 Task: Check the percentage active listings of family room in the last 1 year.
Action: Mouse moved to (887, 201)
Screenshot: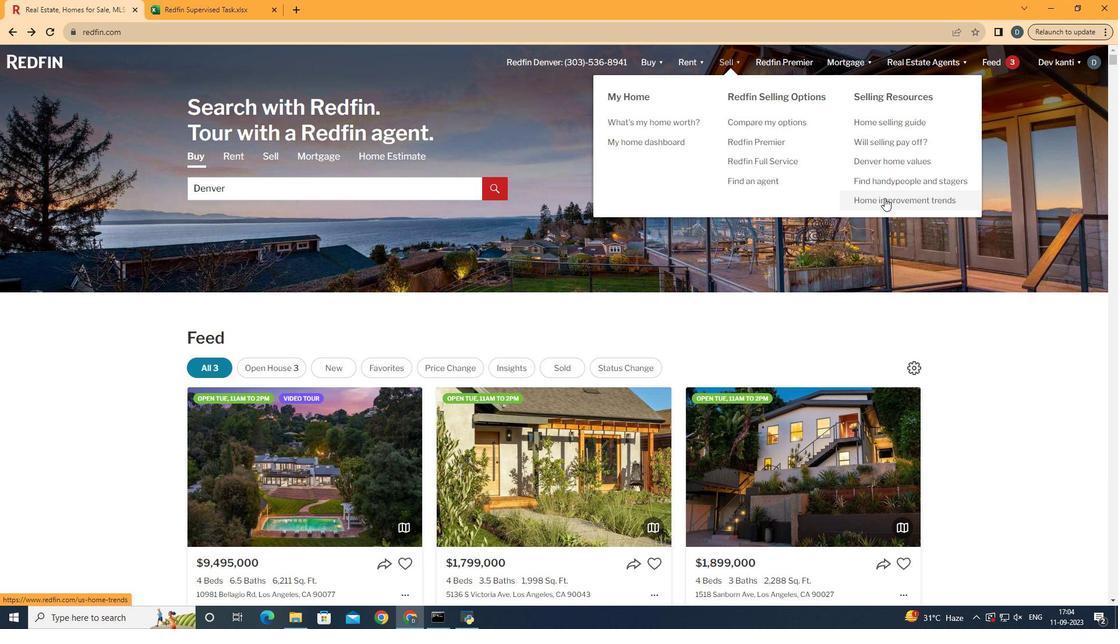 
Action: Mouse pressed left at (887, 201)
Screenshot: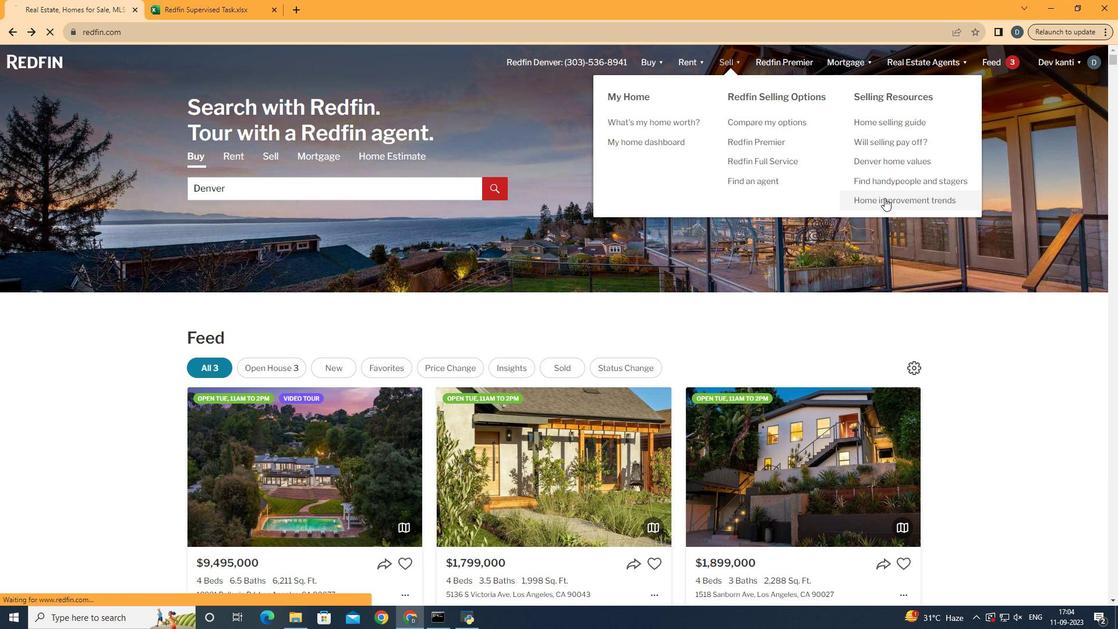 
Action: Mouse moved to (283, 229)
Screenshot: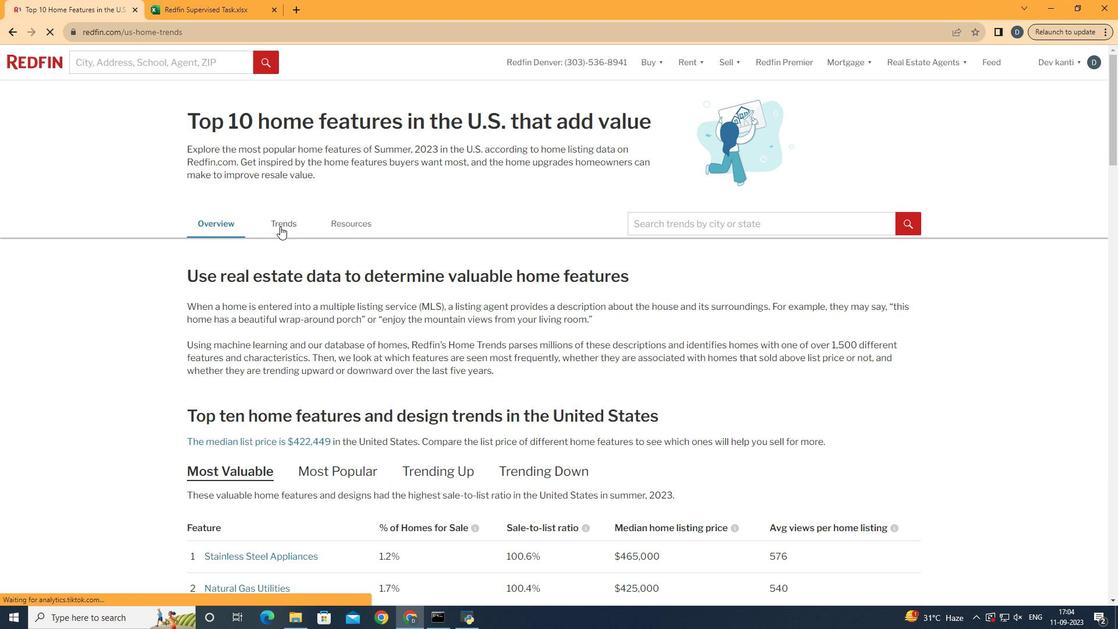 
Action: Mouse pressed left at (283, 229)
Screenshot: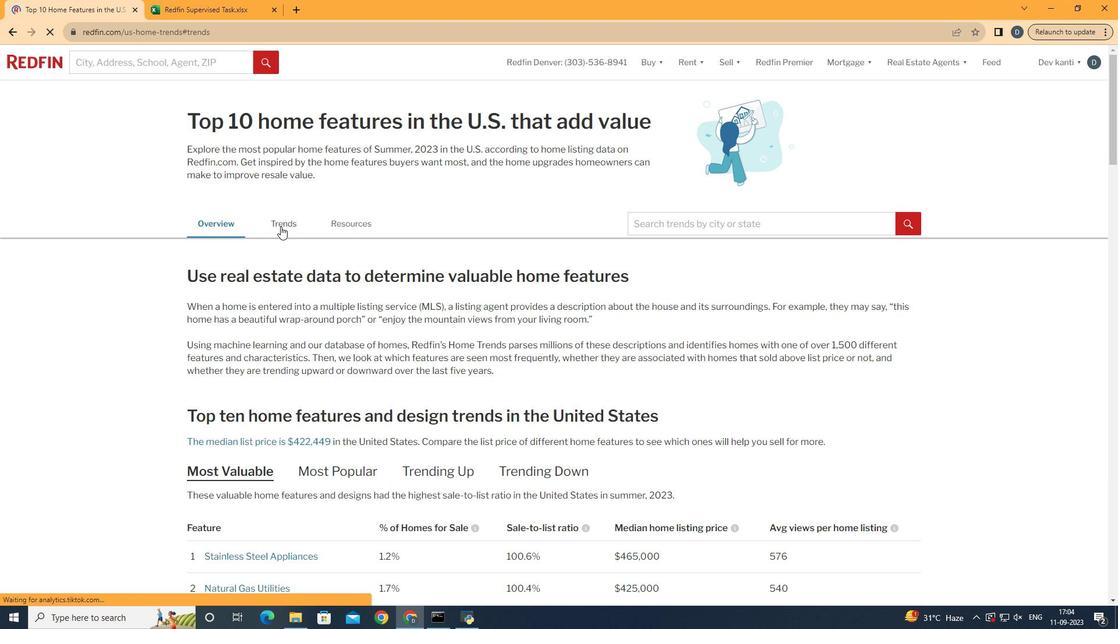 
Action: Mouse moved to (441, 281)
Screenshot: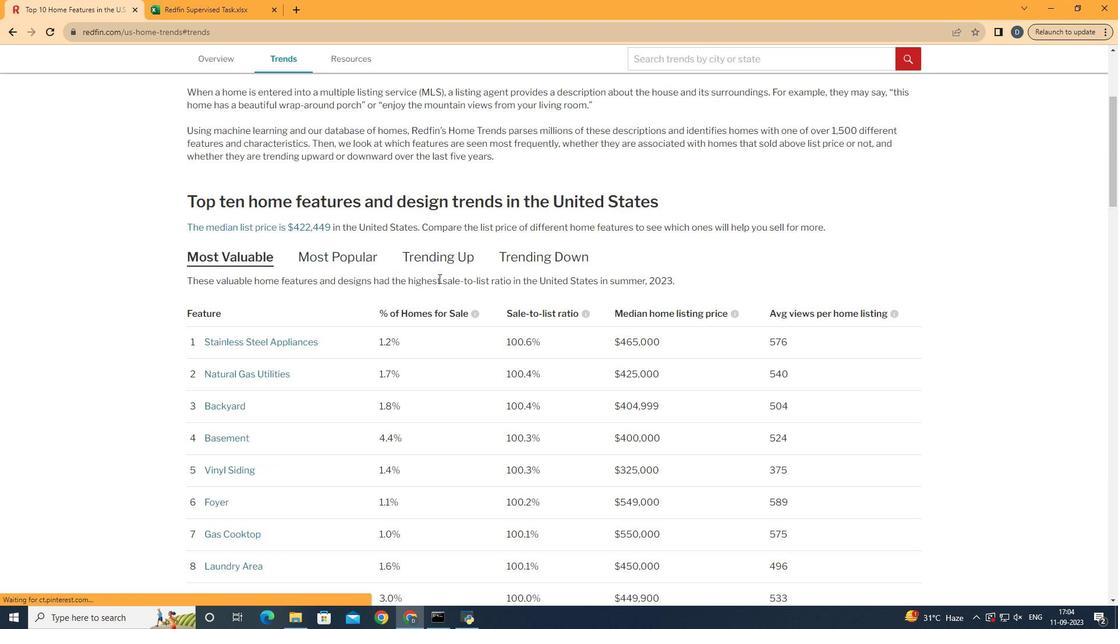 
Action: Mouse scrolled (441, 280) with delta (0, 0)
Screenshot: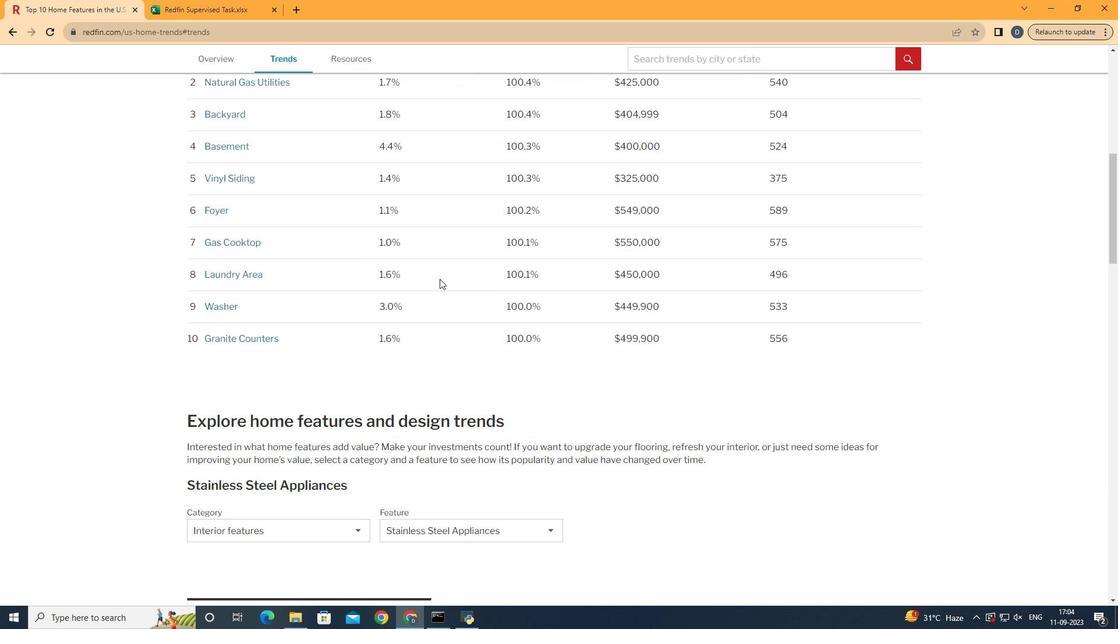 
Action: Mouse scrolled (441, 280) with delta (0, 0)
Screenshot: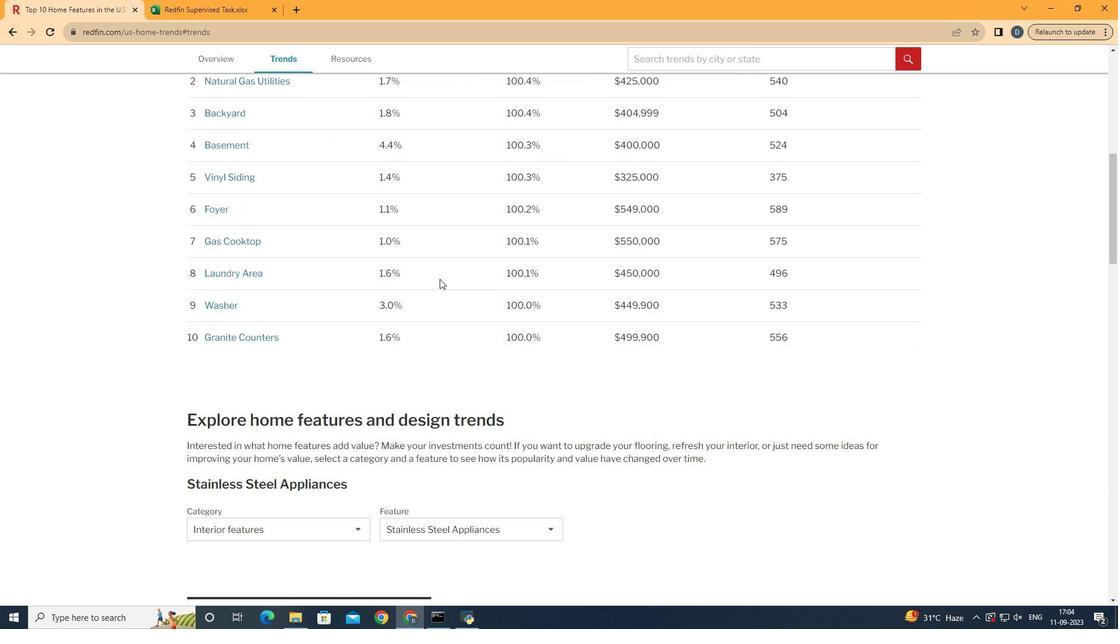 
Action: Mouse scrolled (441, 280) with delta (0, 0)
Screenshot: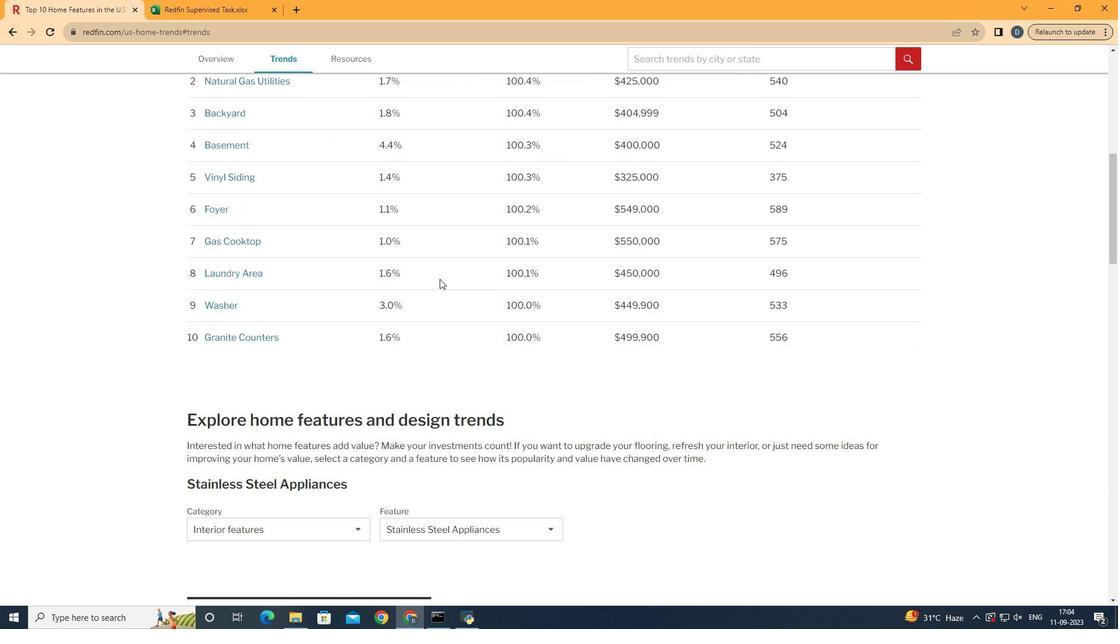 
Action: Mouse moved to (442, 282)
Screenshot: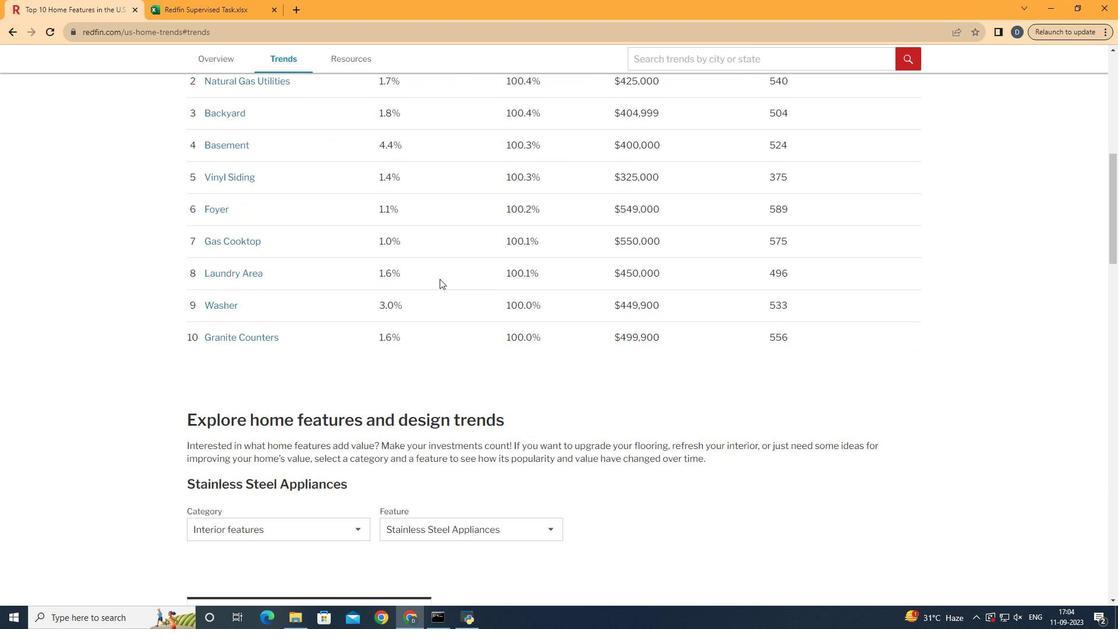 
Action: Mouse scrolled (442, 281) with delta (0, 0)
Screenshot: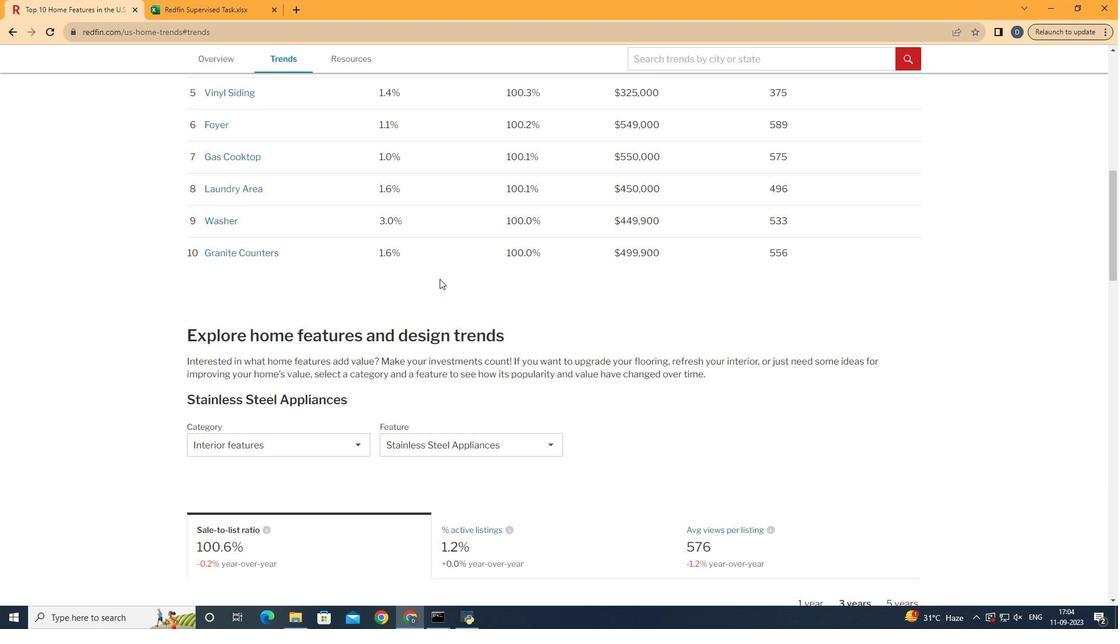 
Action: Mouse scrolled (442, 281) with delta (0, 0)
Screenshot: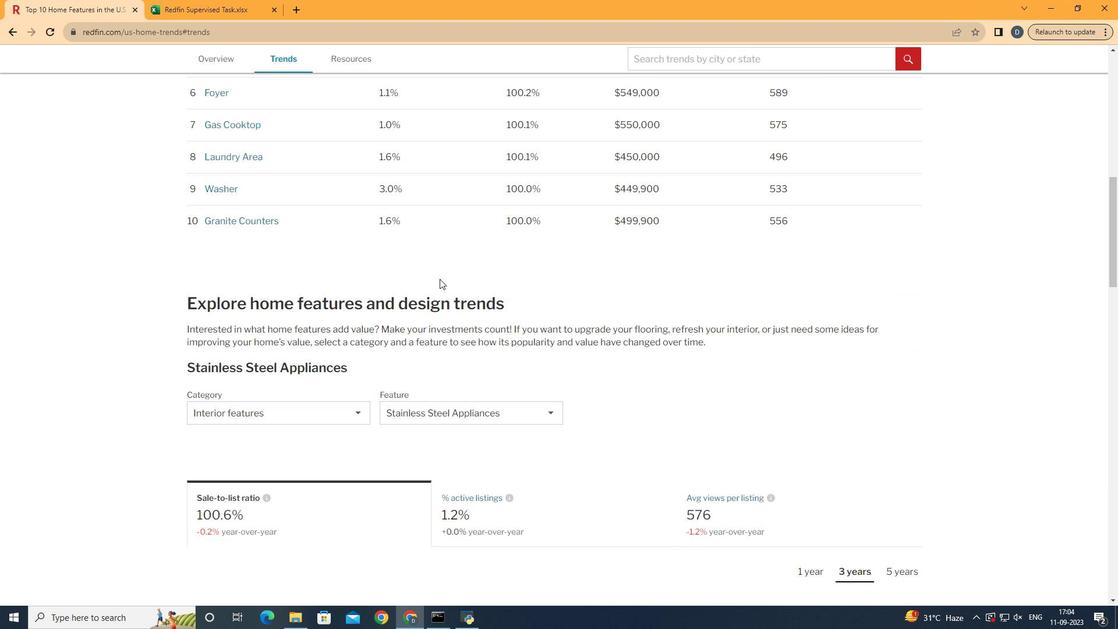 
Action: Mouse moved to (263, 367)
Screenshot: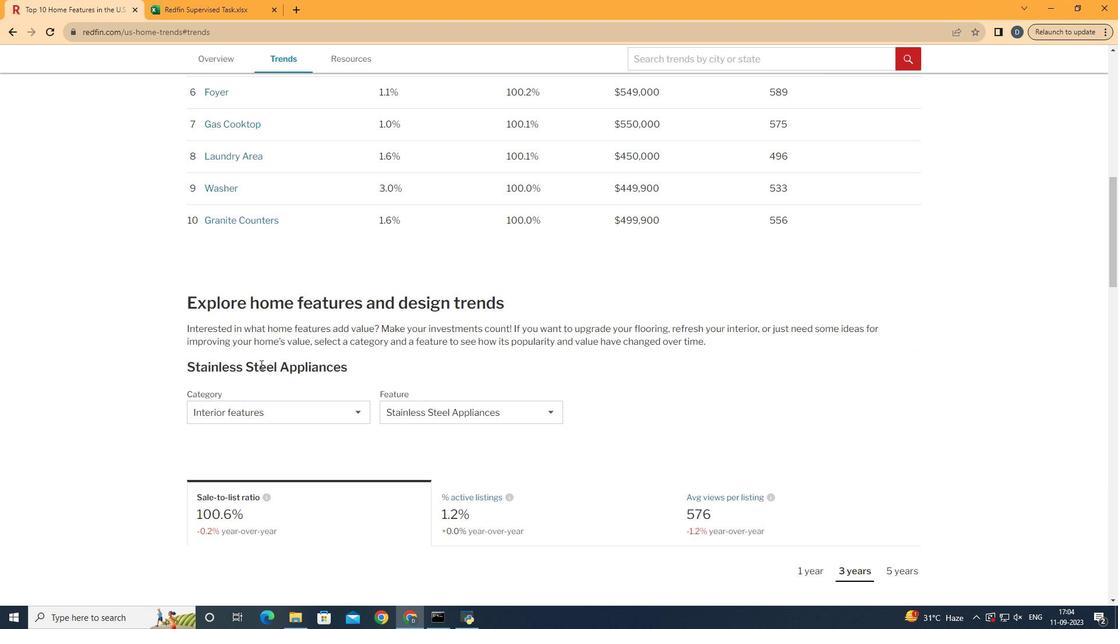
Action: Mouse scrolled (263, 367) with delta (0, 0)
Screenshot: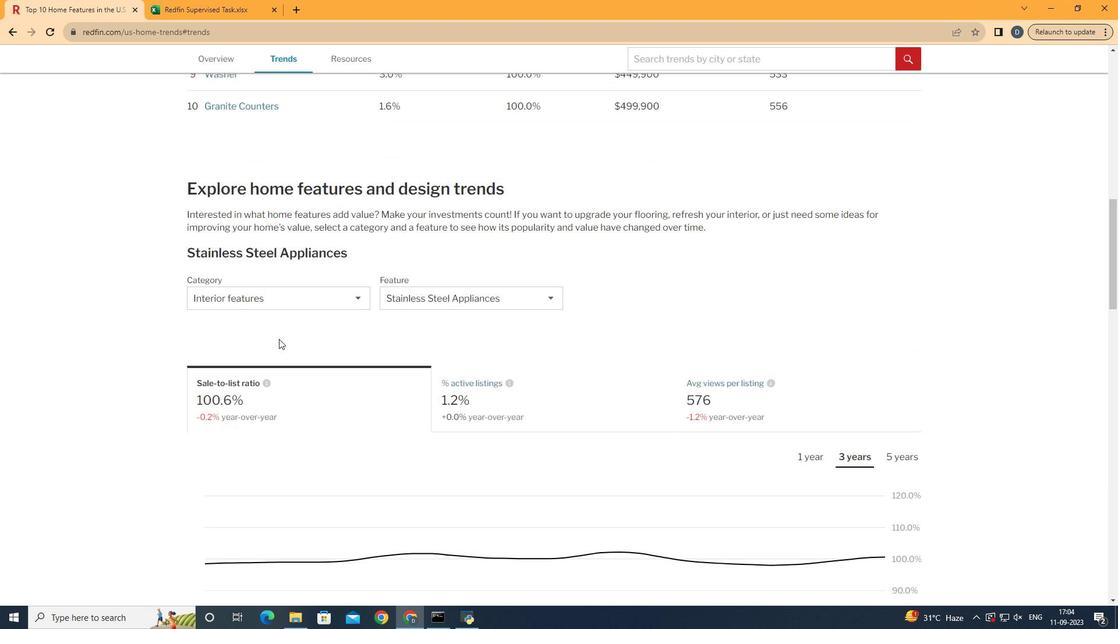 
Action: Mouse scrolled (263, 367) with delta (0, 0)
Screenshot: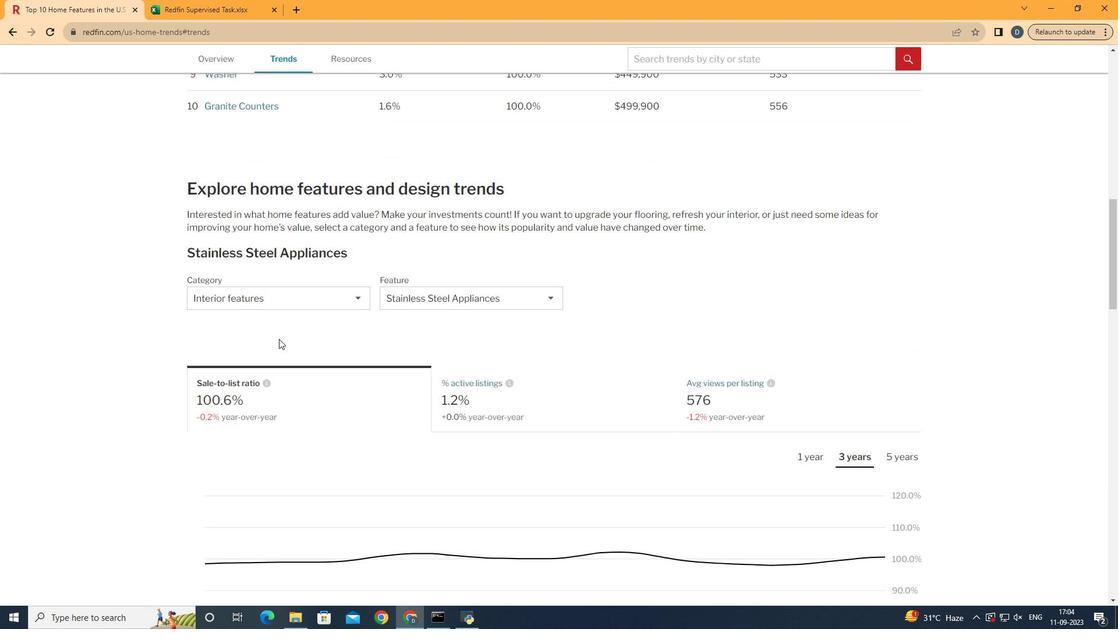 
Action: Mouse moved to (311, 295)
Screenshot: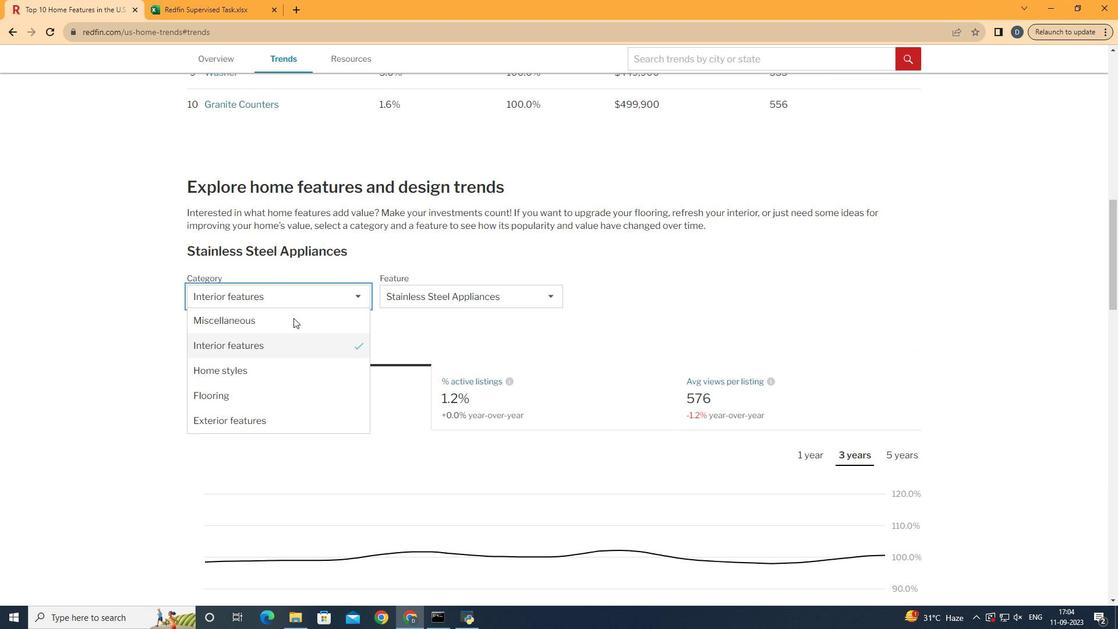 
Action: Mouse pressed left at (311, 295)
Screenshot: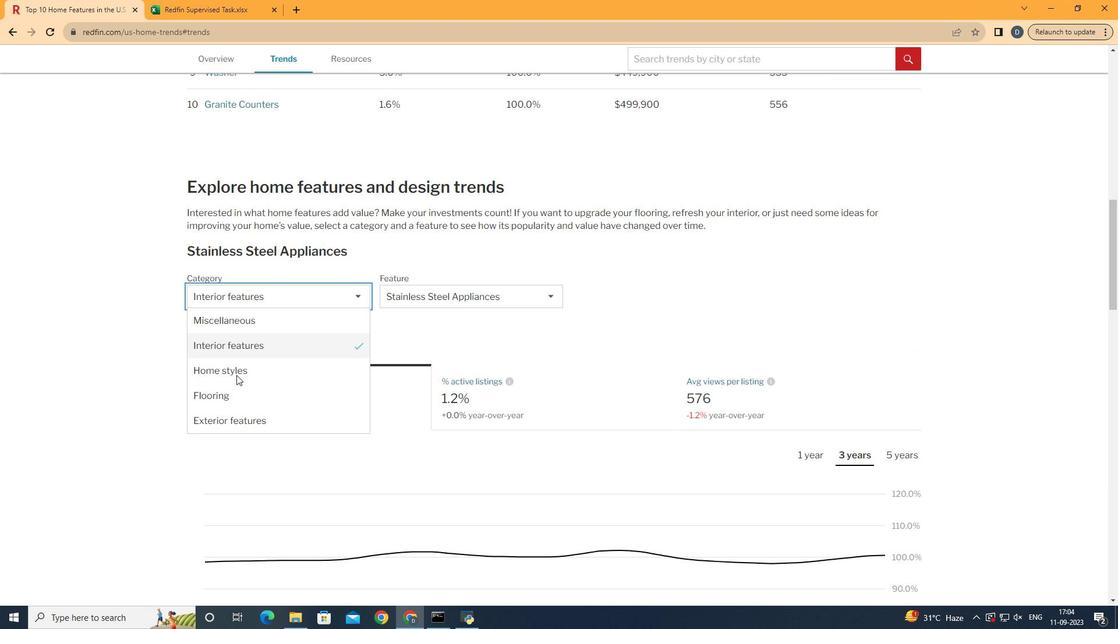 
Action: Mouse moved to (280, 344)
Screenshot: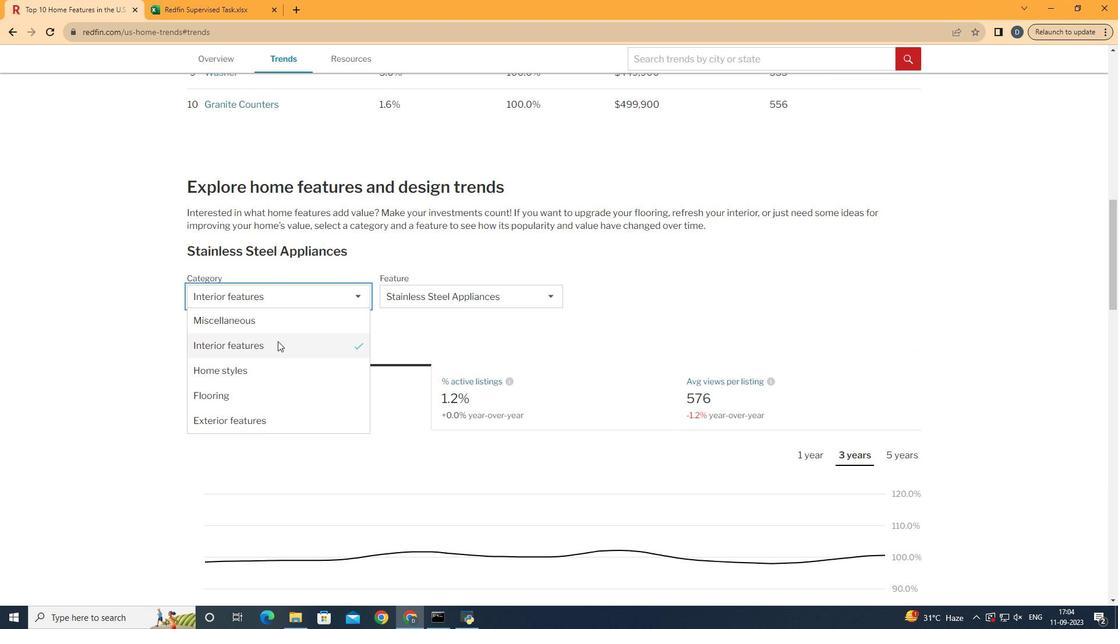 
Action: Mouse pressed left at (280, 344)
Screenshot: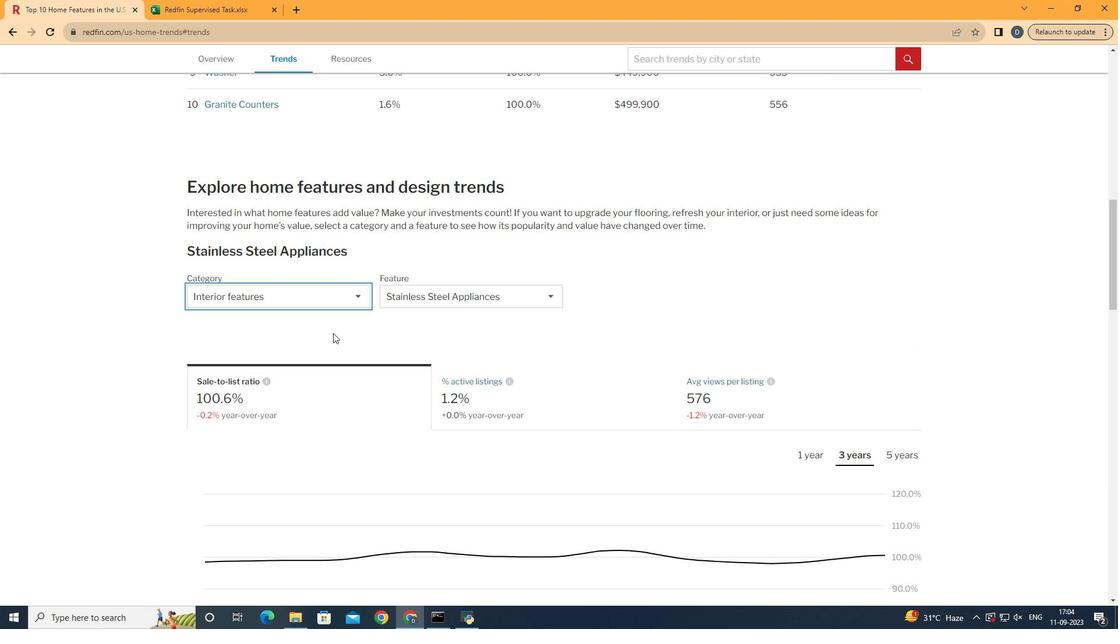 
Action: Mouse moved to (471, 301)
Screenshot: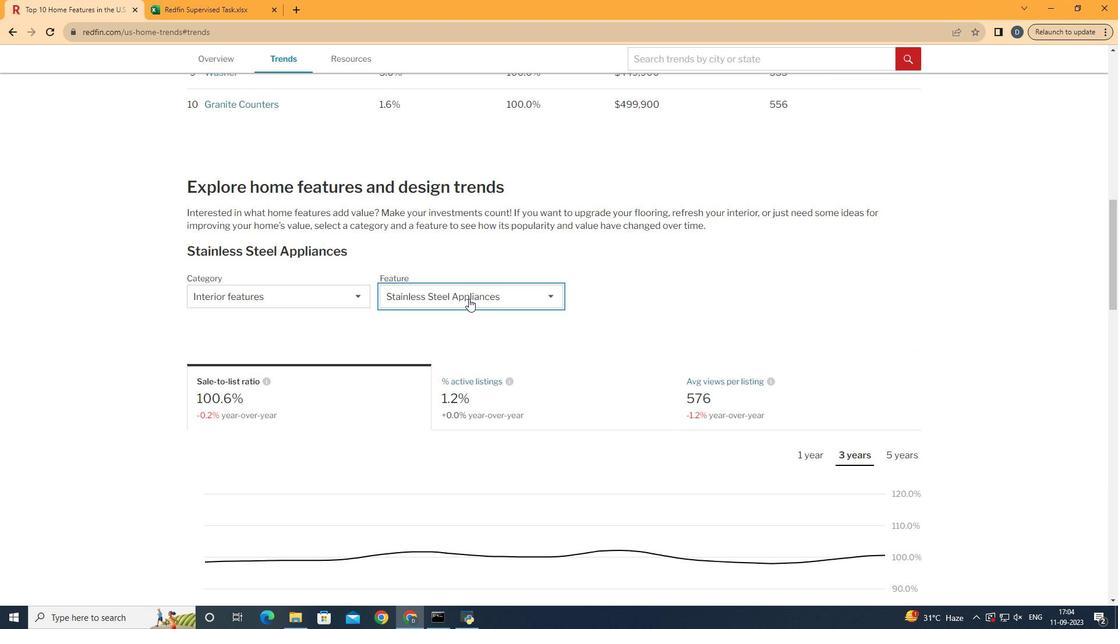 
Action: Mouse pressed left at (471, 301)
Screenshot: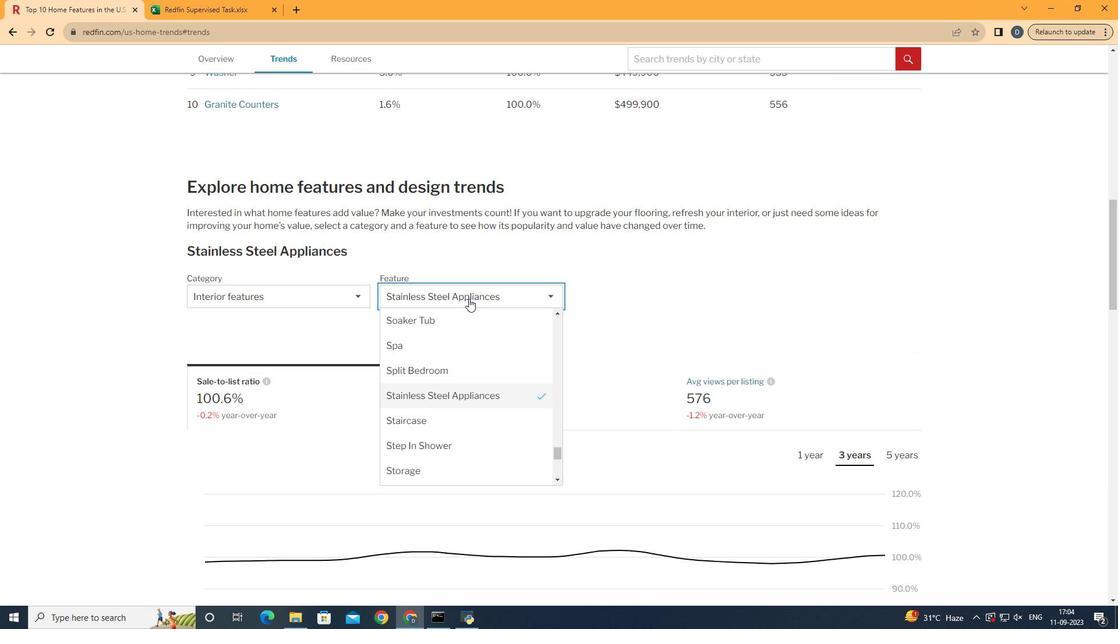 
Action: Mouse moved to (493, 389)
Screenshot: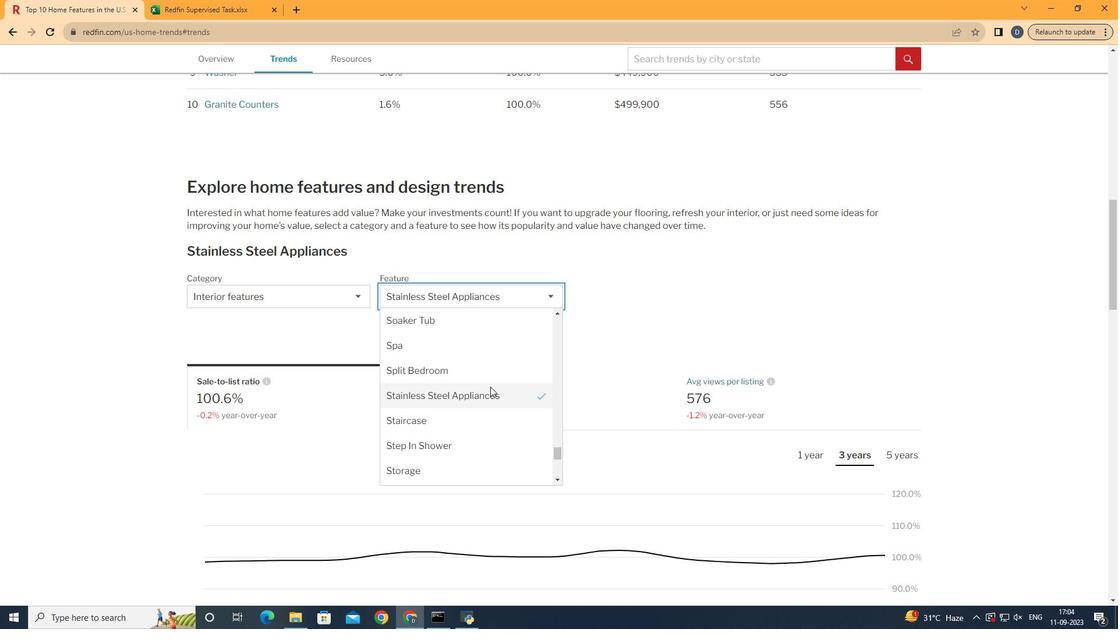 
Action: Mouse scrolled (493, 390) with delta (0, 0)
Screenshot: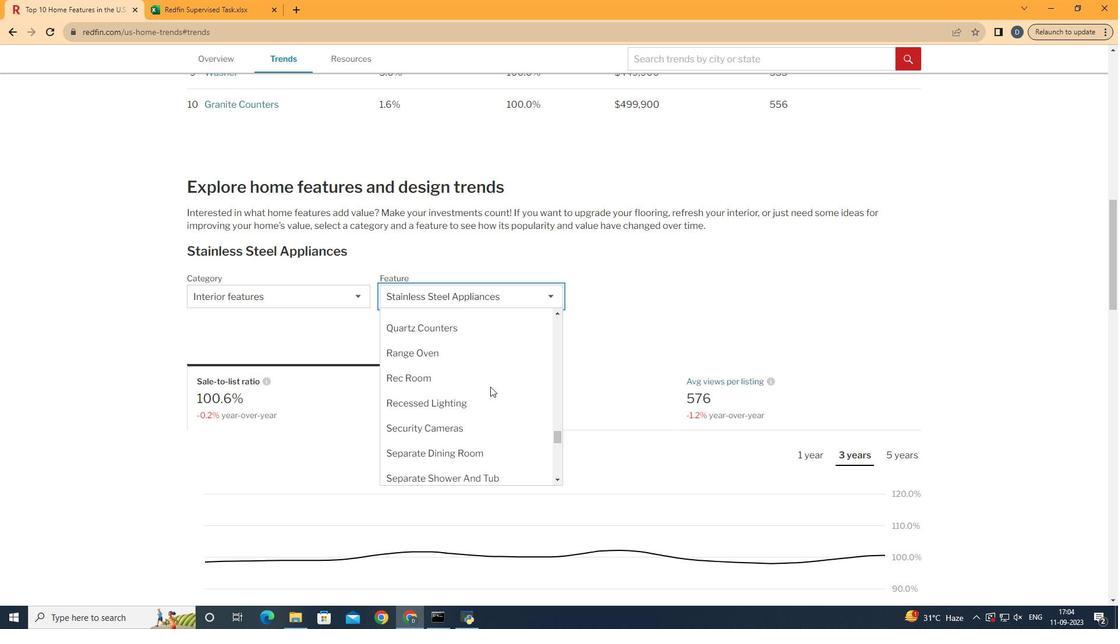 
Action: Mouse scrolled (493, 390) with delta (0, 0)
Screenshot: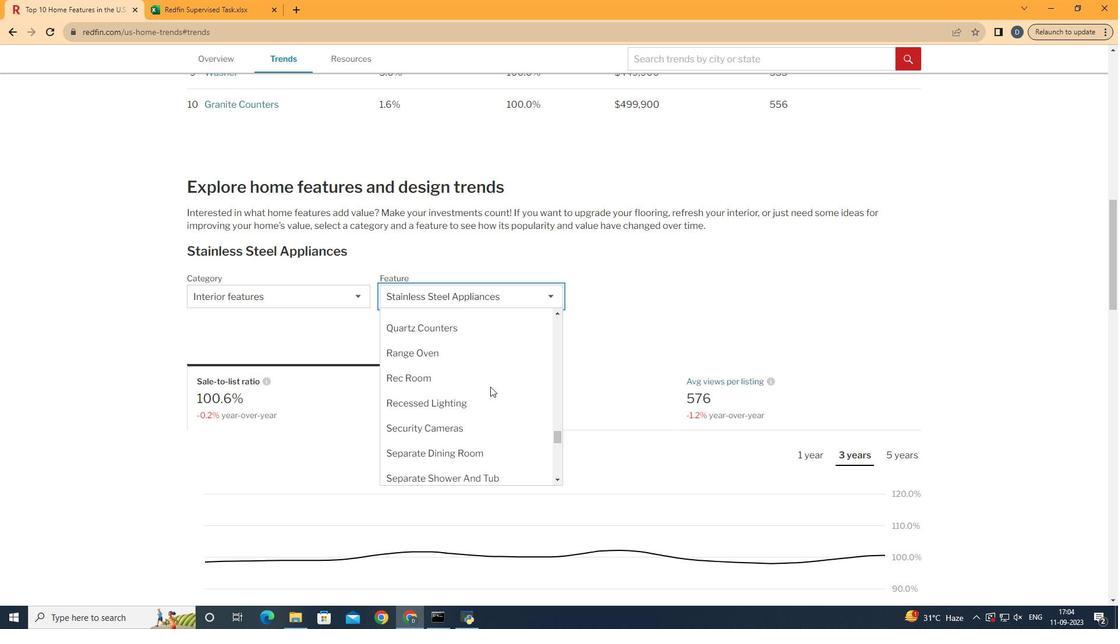 
Action: Mouse scrolled (493, 390) with delta (0, 0)
Screenshot: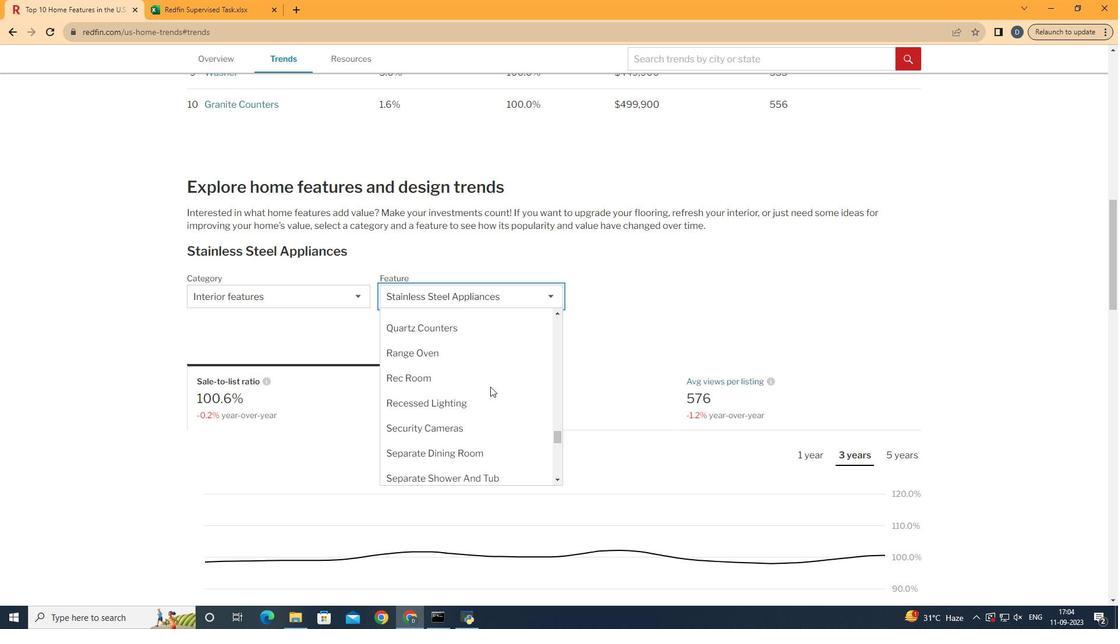 
Action: Mouse scrolled (493, 390) with delta (0, 0)
Screenshot: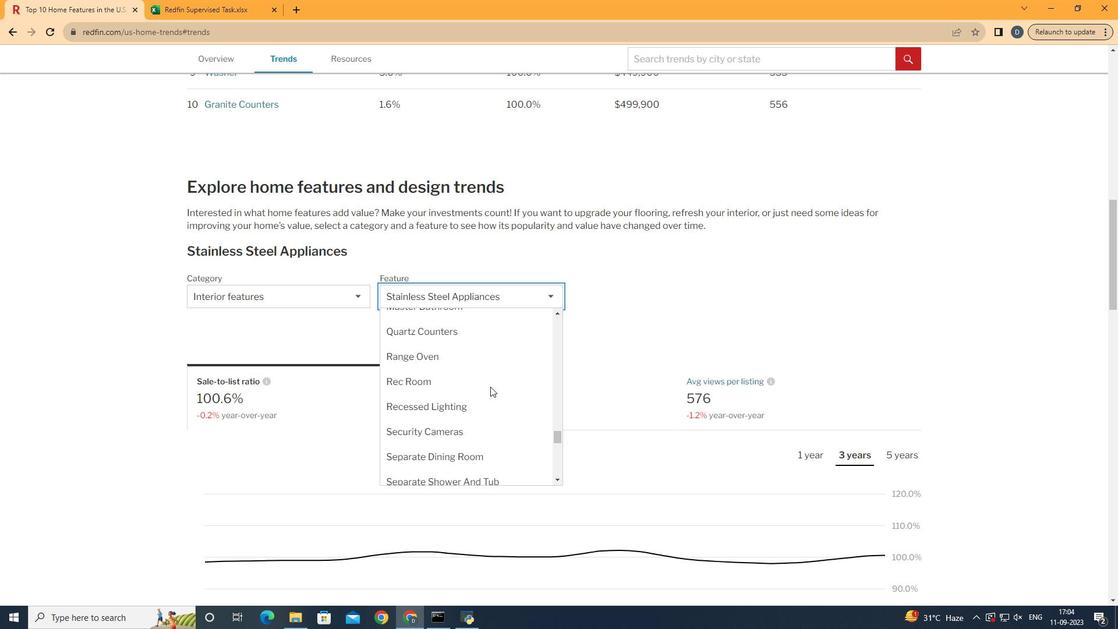 
Action: Mouse scrolled (493, 390) with delta (0, 0)
Screenshot: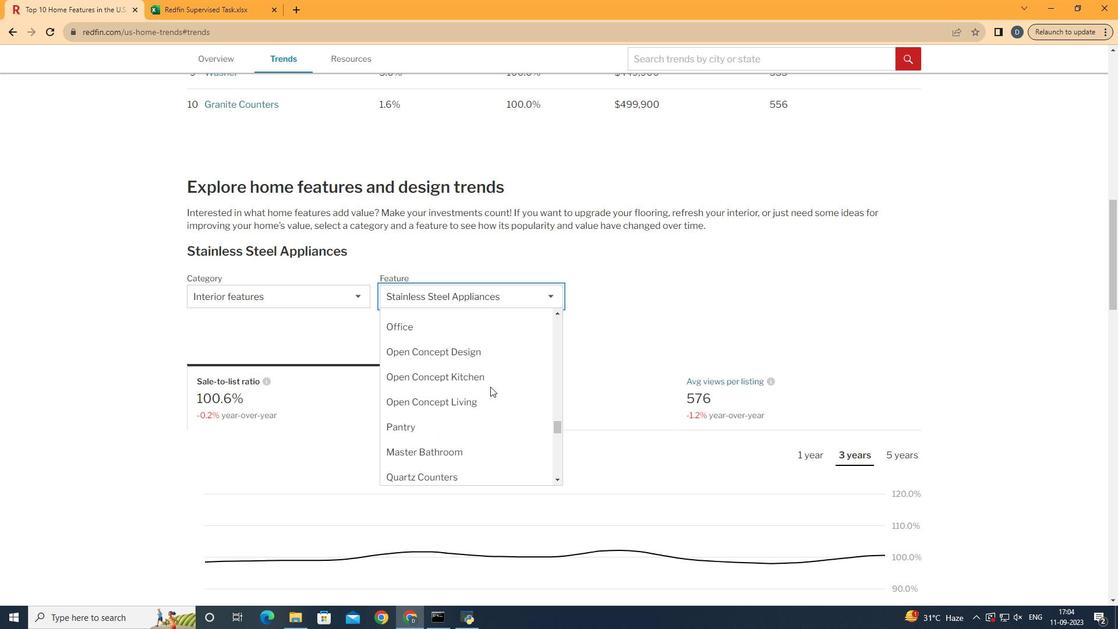 
Action: Mouse scrolled (493, 390) with delta (0, 0)
Screenshot: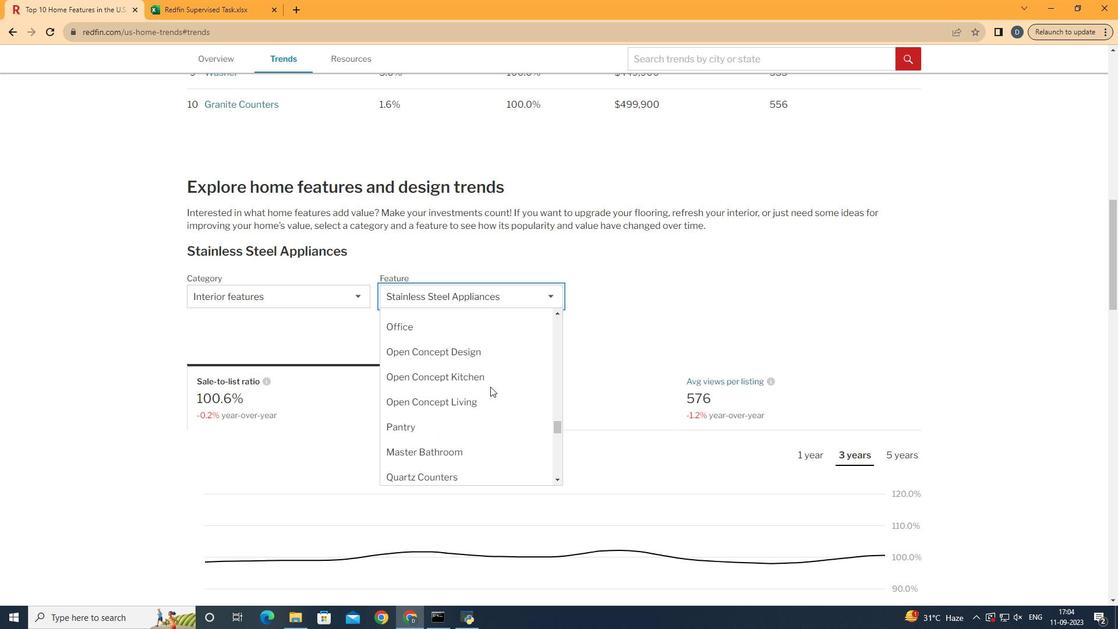 
Action: Mouse scrolled (493, 390) with delta (0, 0)
Screenshot: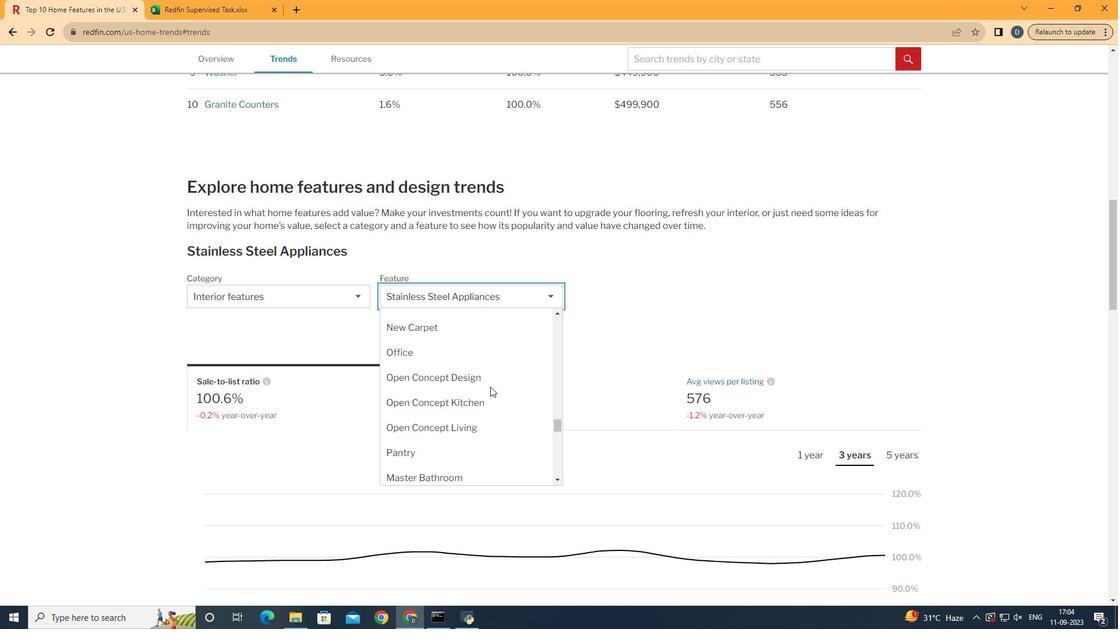 
Action: Mouse scrolled (493, 390) with delta (0, 0)
Screenshot: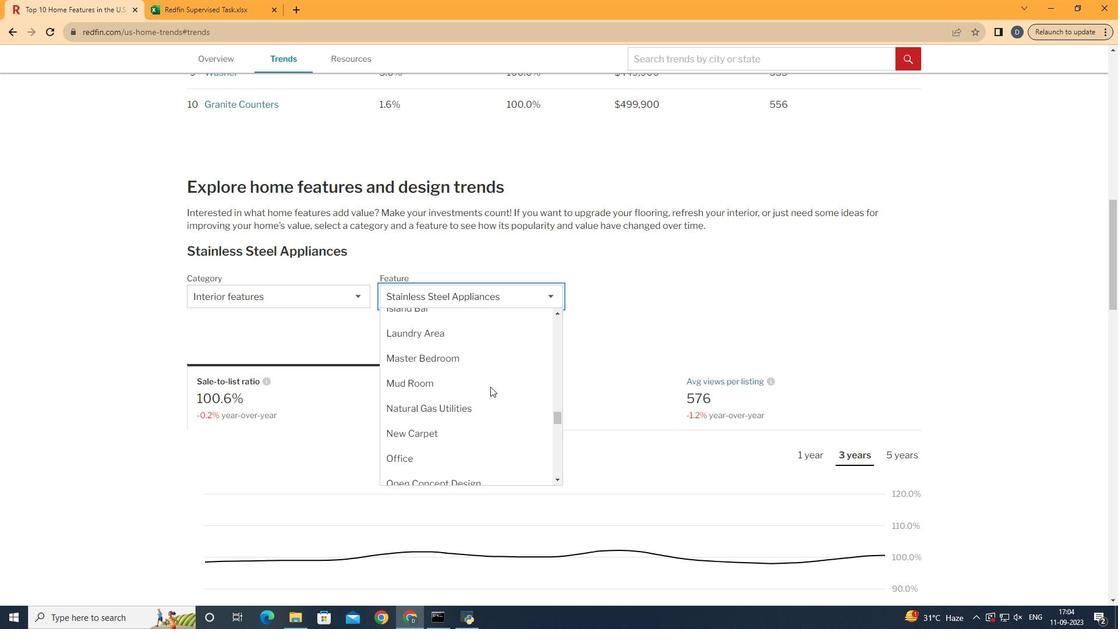 
Action: Mouse scrolled (493, 390) with delta (0, 0)
Screenshot: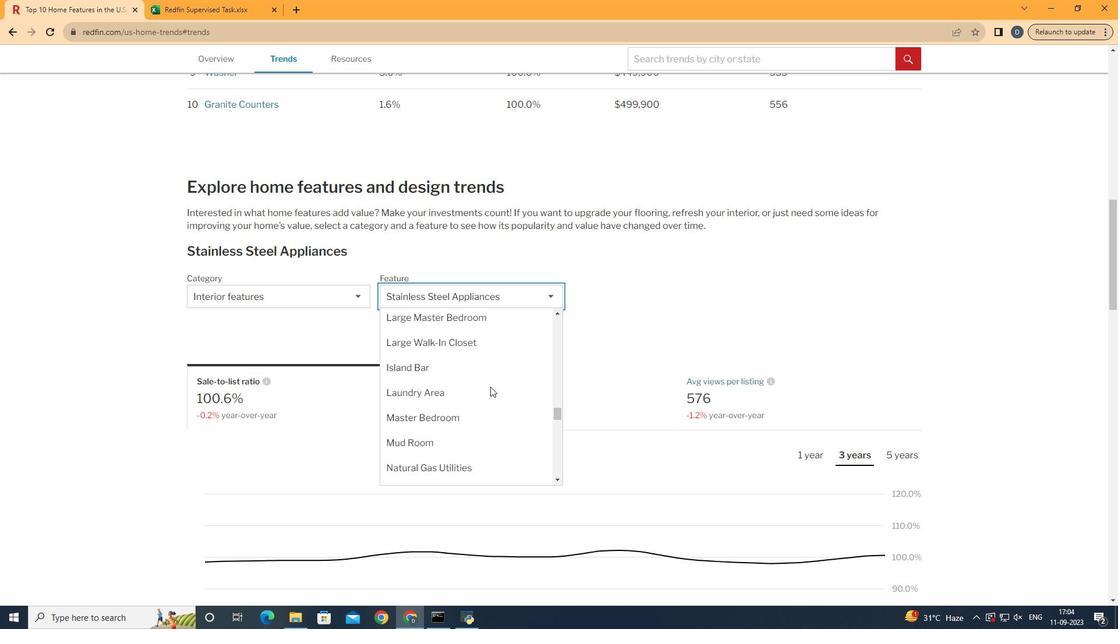 
Action: Mouse scrolled (493, 390) with delta (0, 0)
Screenshot: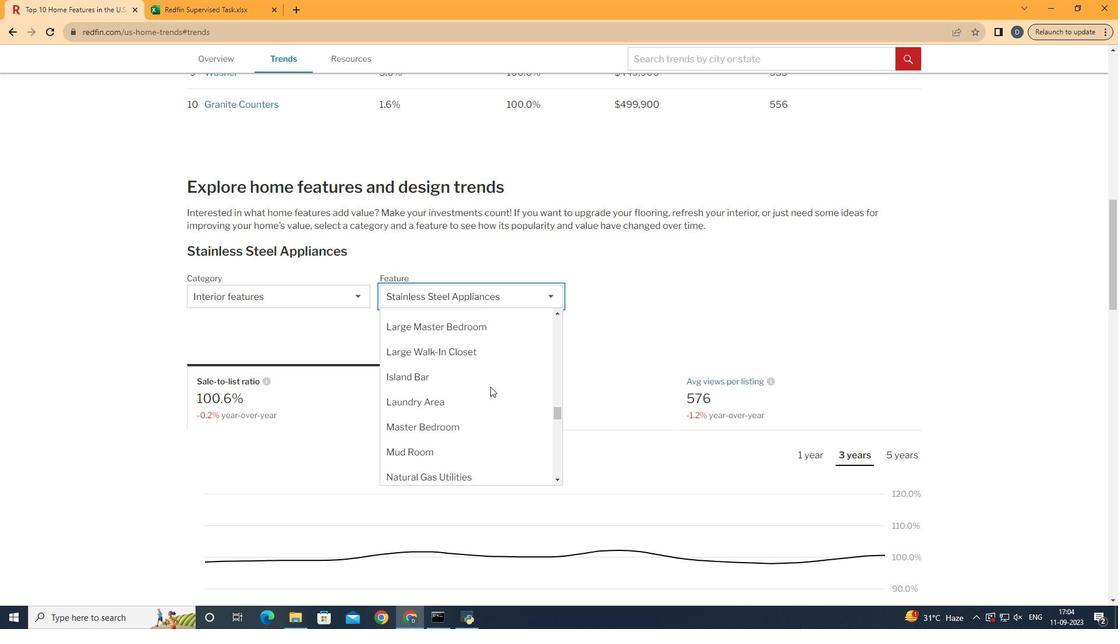 
Action: Mouse scrolled (493, 390) with delta (0, 0)
Screenshot: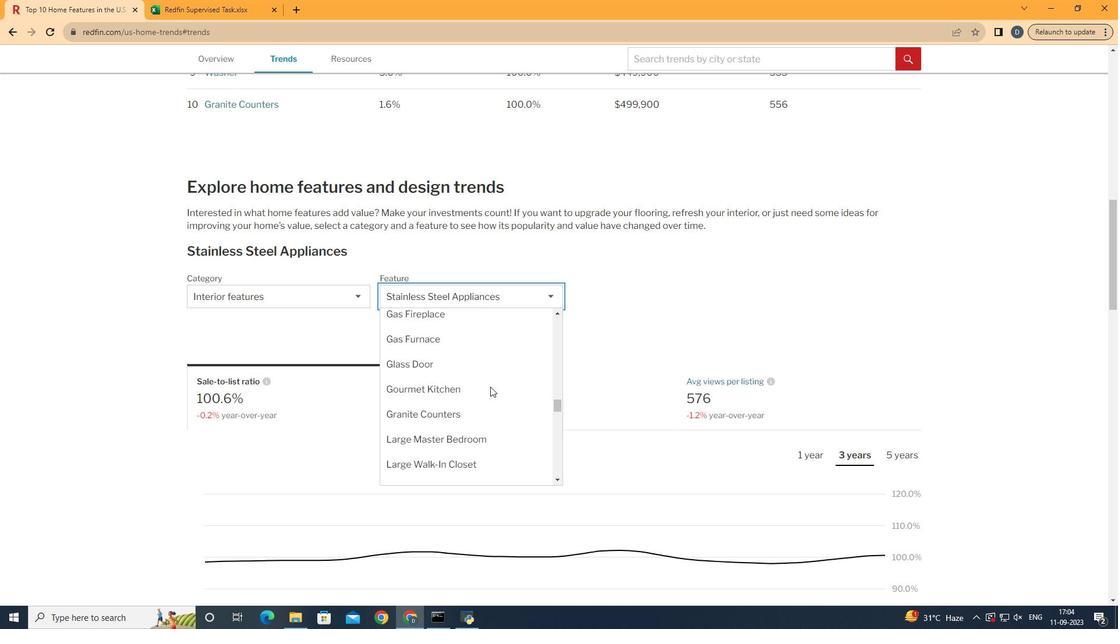 
Action: Mouse scrolled (493, 390) with delta (0, 0)
Screenshot: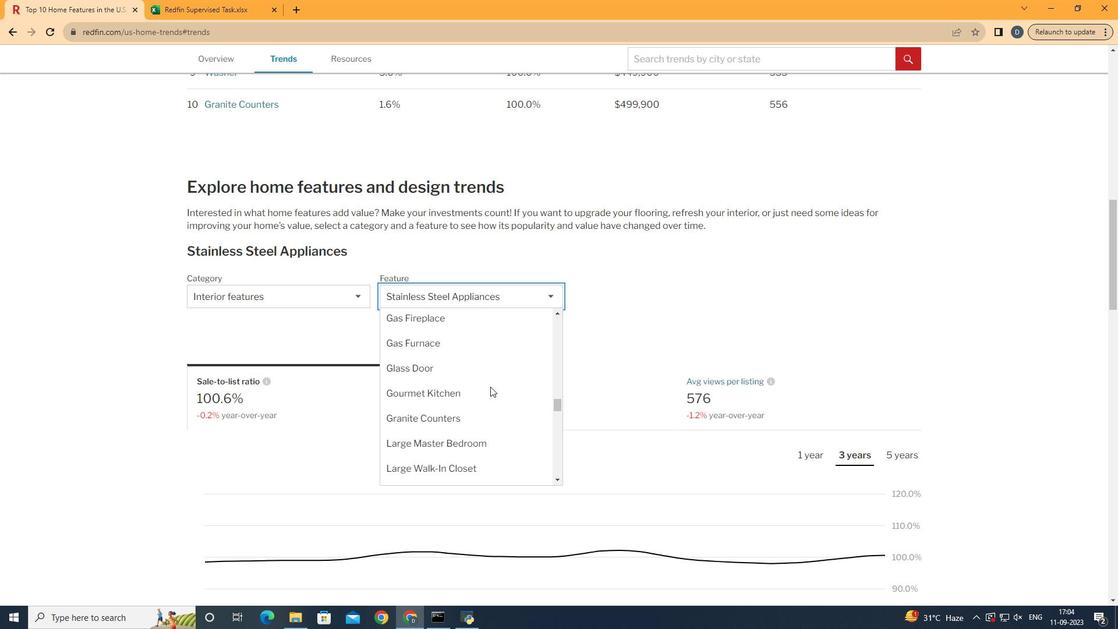 
Action: Mouse scrolled (493, 390) with delta (0, 0)
Screenshot: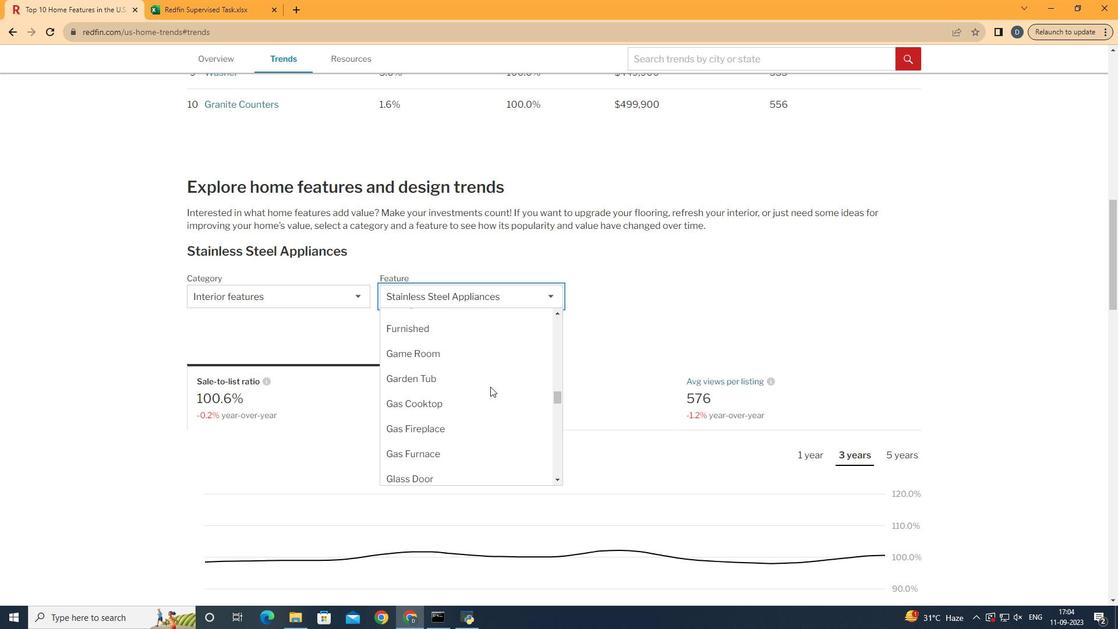 
Action: Mouse scrolled (493, 390) with delta (0, 0)
Screenshot: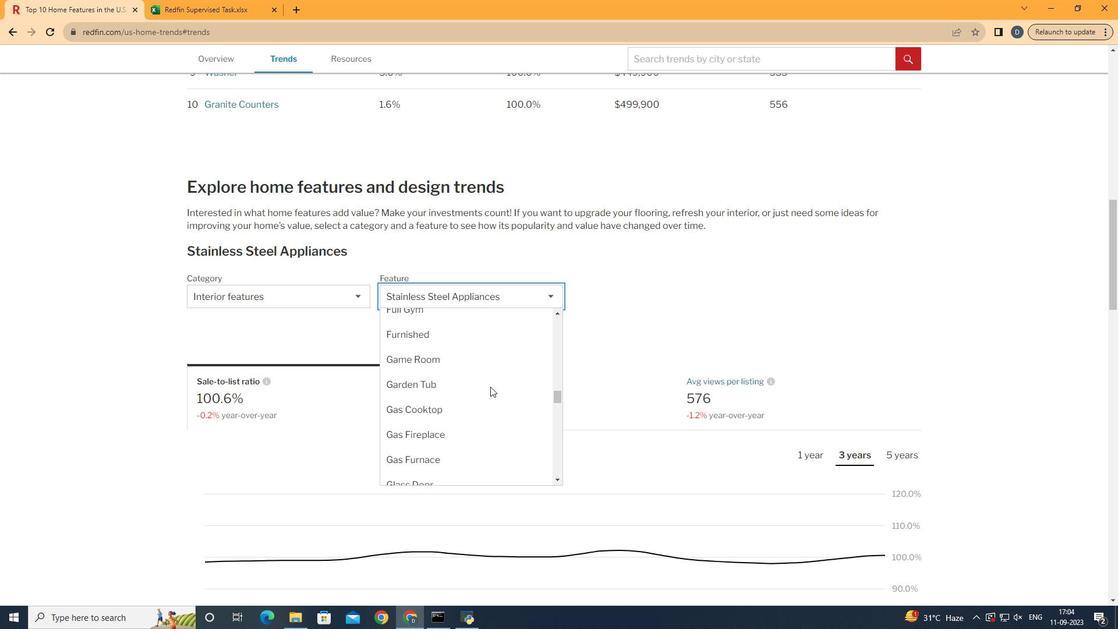 
Action: Mouse scrolled (493, 390) with delta (0, 0)
Screenshot: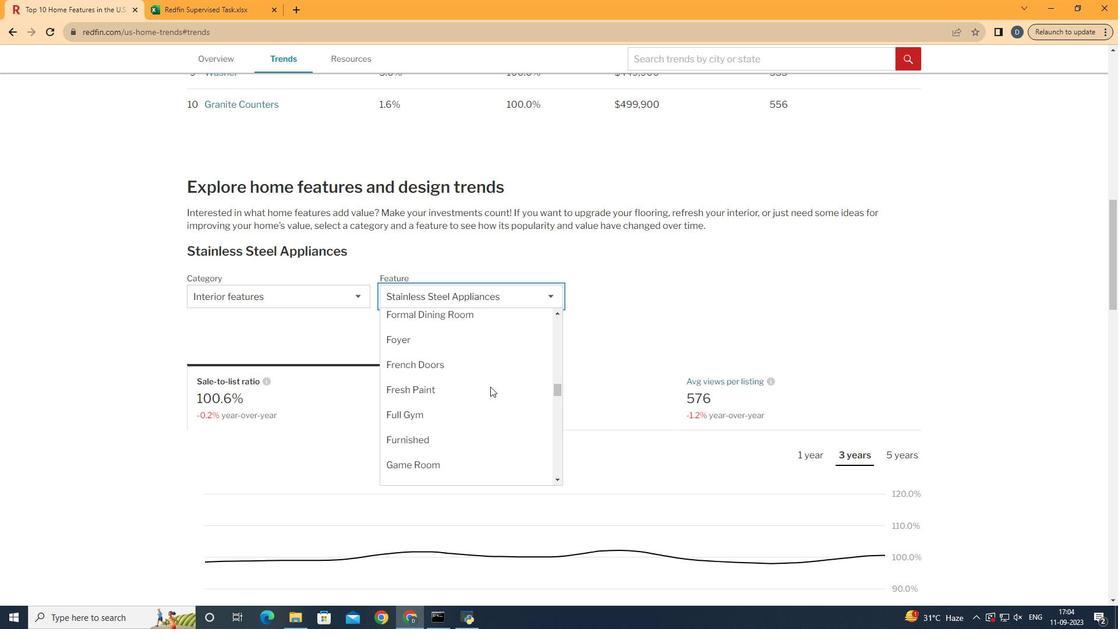 
Action: Mouse scrolled (493, 390) with delta (0, 0)
Screenshot: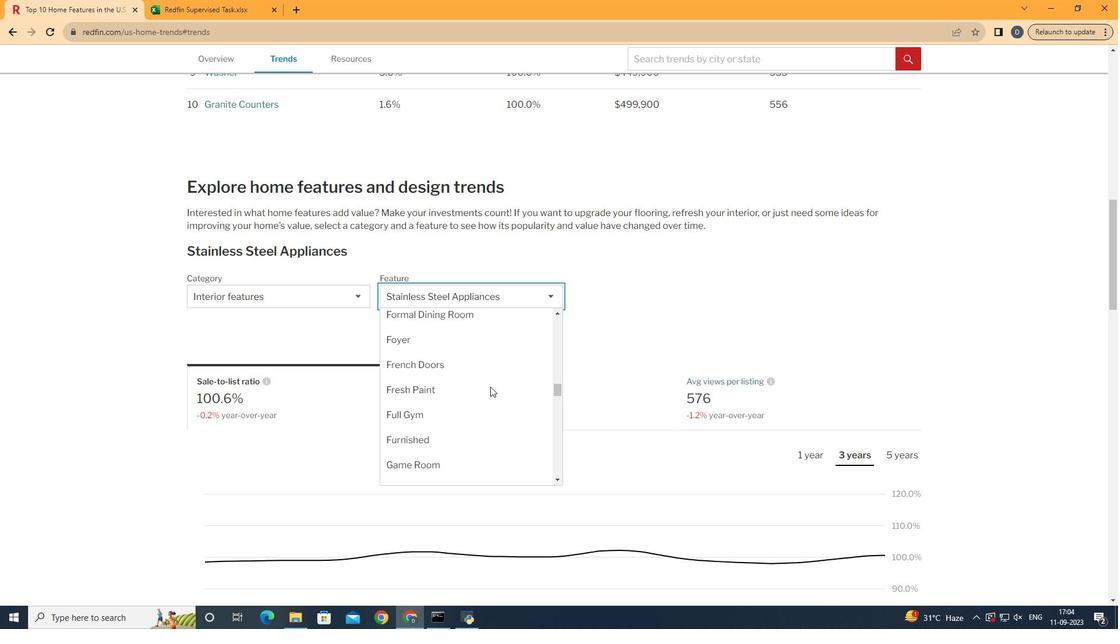 
Action: Mouse scrolled (493, 390) with delta (0, 0)
Screenshot: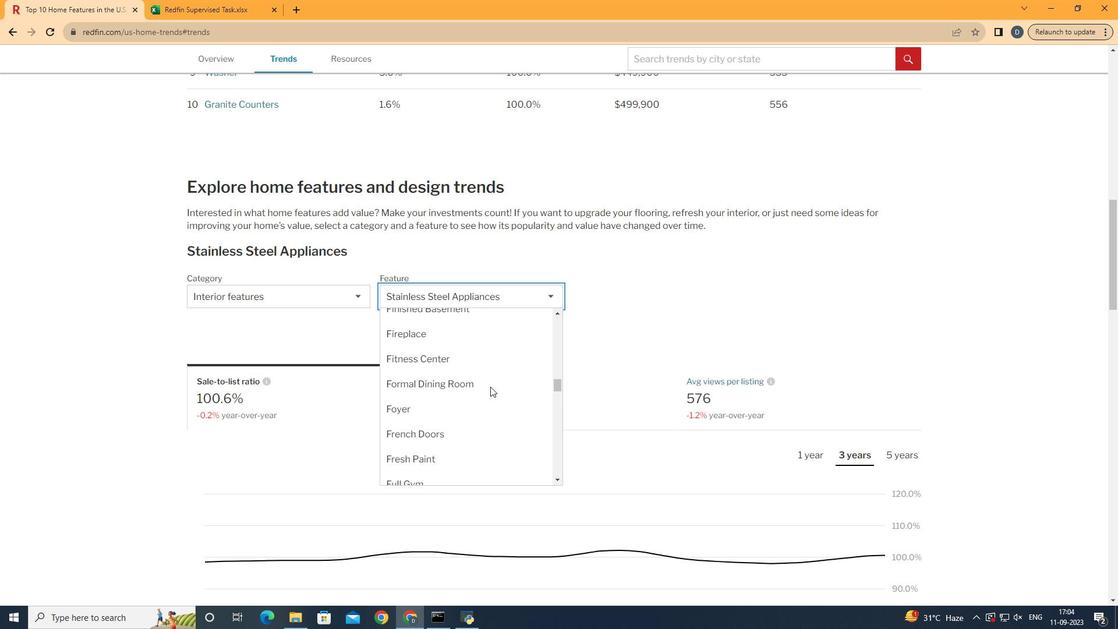 
Action: Mouse scrolled (493, 390) with delta (0, 0)
Screenshot: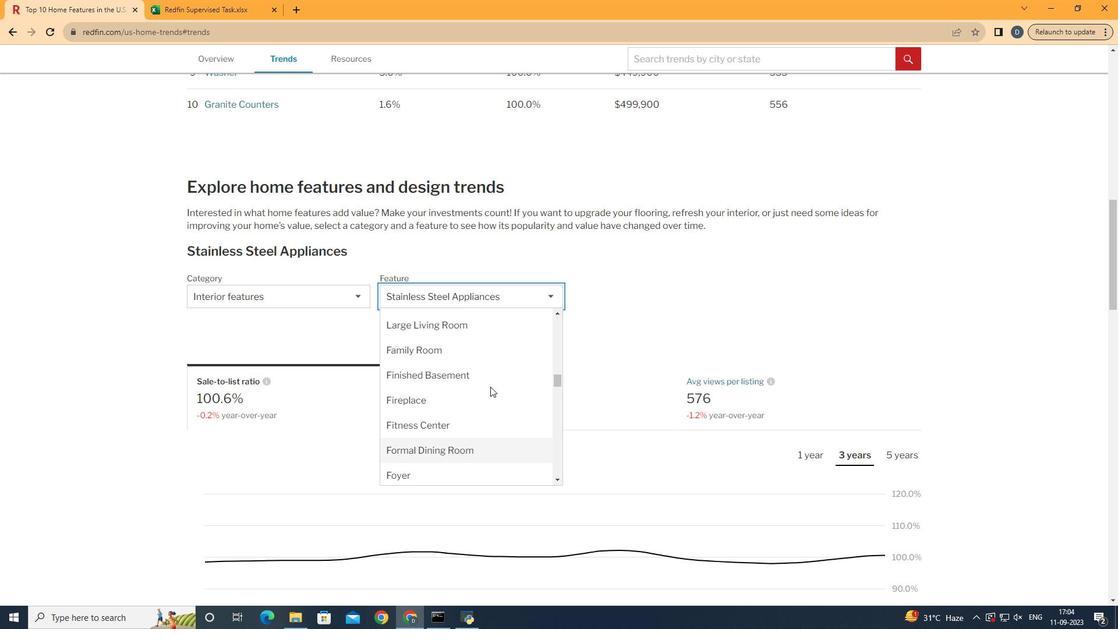 
Action: Mouse scrolled (493, 390) with delta (0, 0)
Screenshot: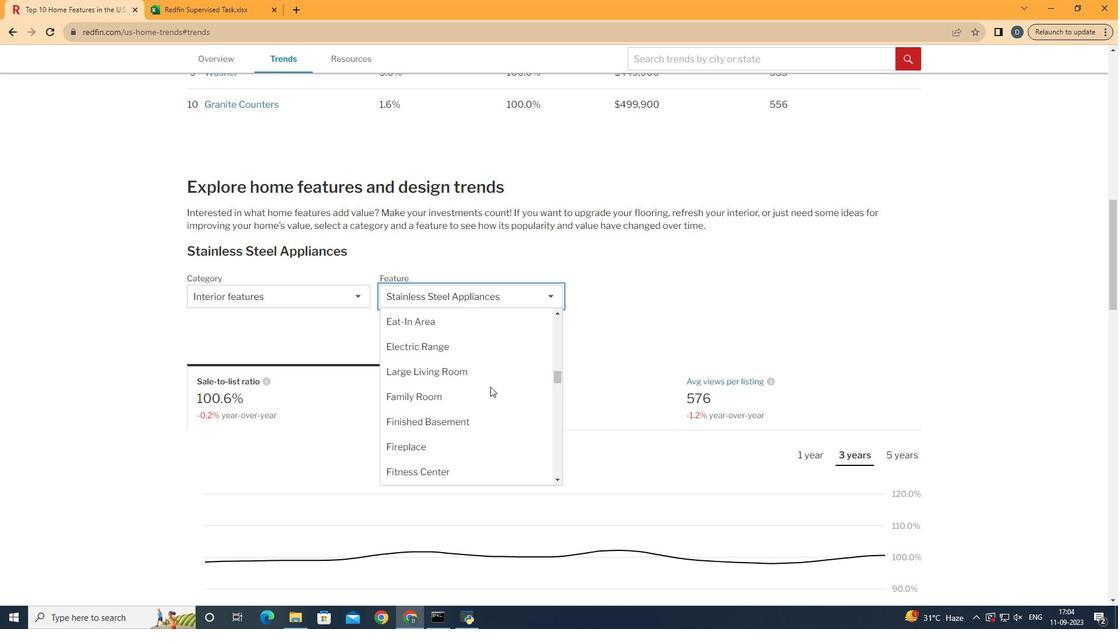 
Action: Mouse moved to (485, 408)
Screenshot: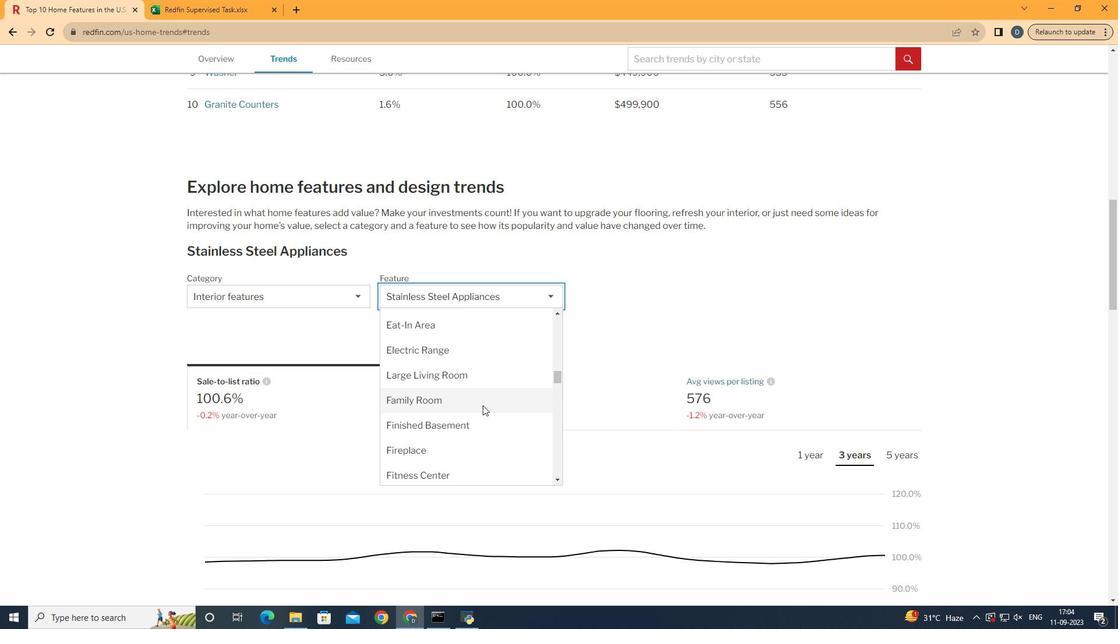 
Action: Mouse pressed left at (485, 408)
Screenshot: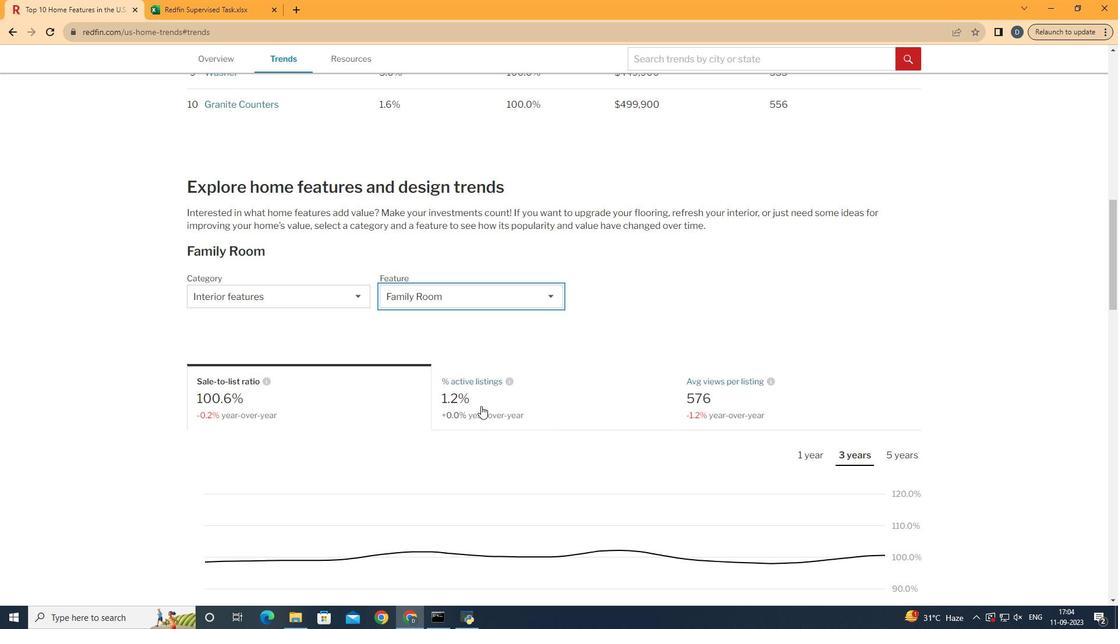 
Action: Mouse moved to (699, 308)
Screenshot: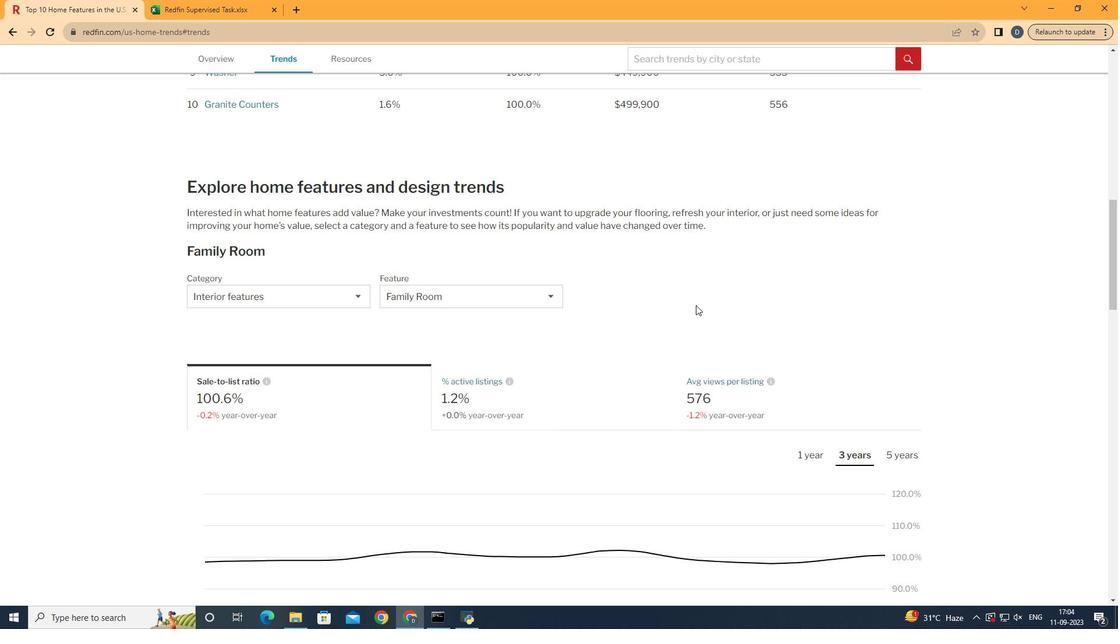 
Action: Mouse pressed left at (699, 308)
Screenshot: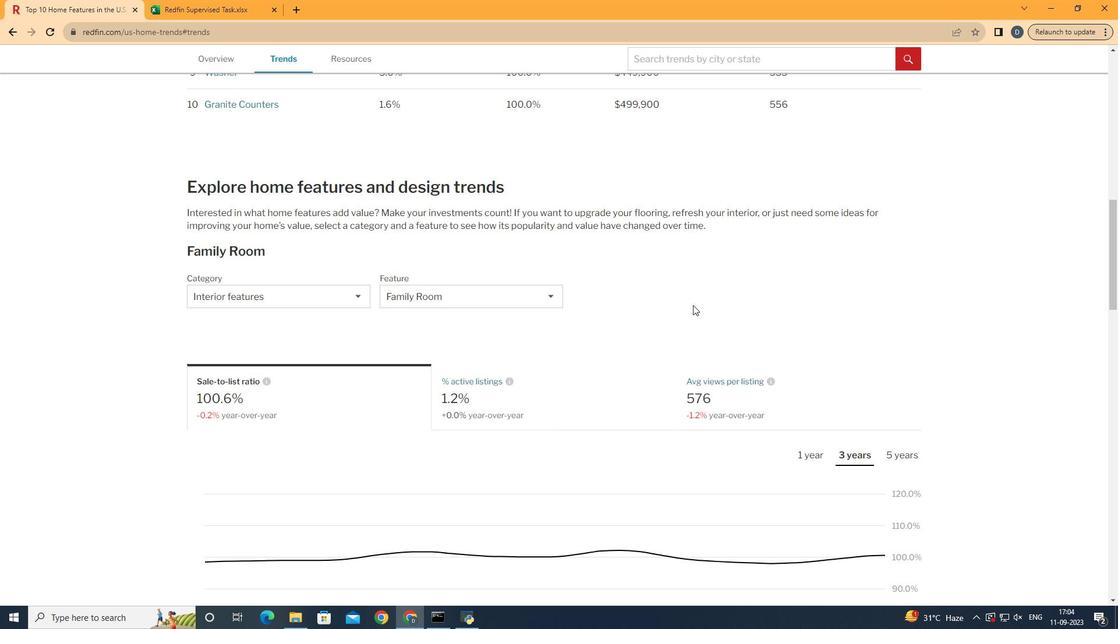 
Action: Mouse moved to (587, 404)
Screenshot: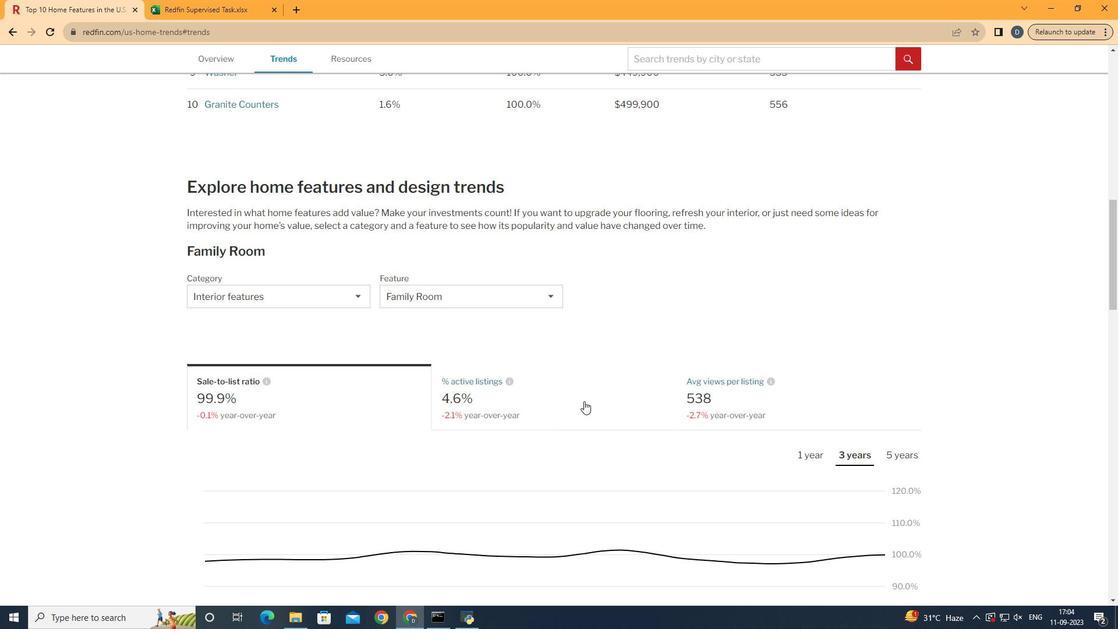 
Action: Mouse pressed left at (587, 404)
Screenshot: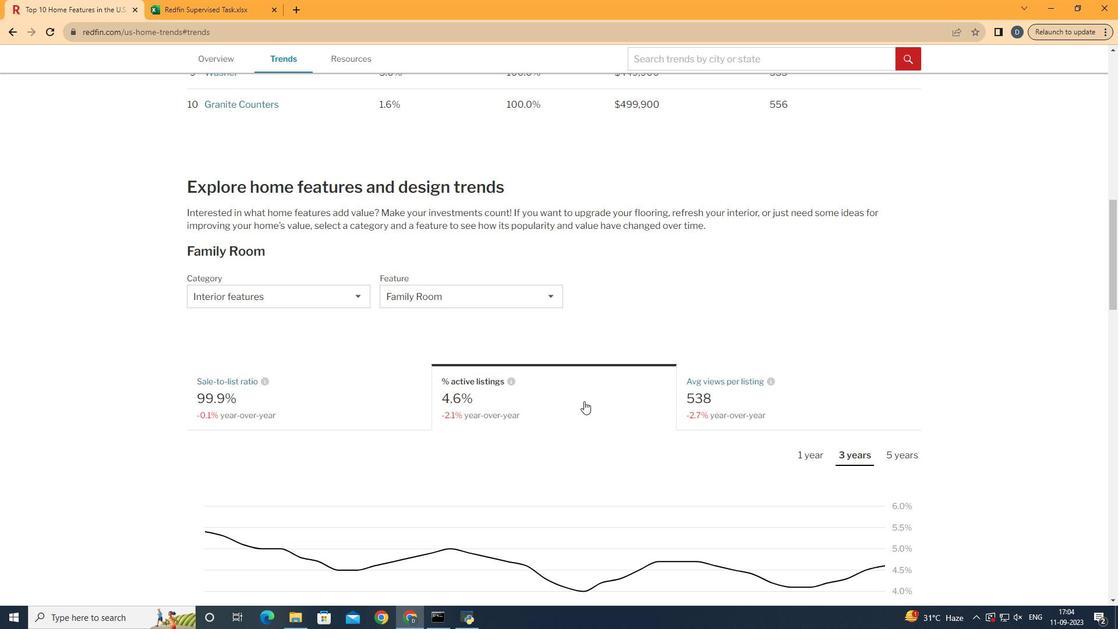 
Action: Mouse moved to (656, 383)
Screenshot: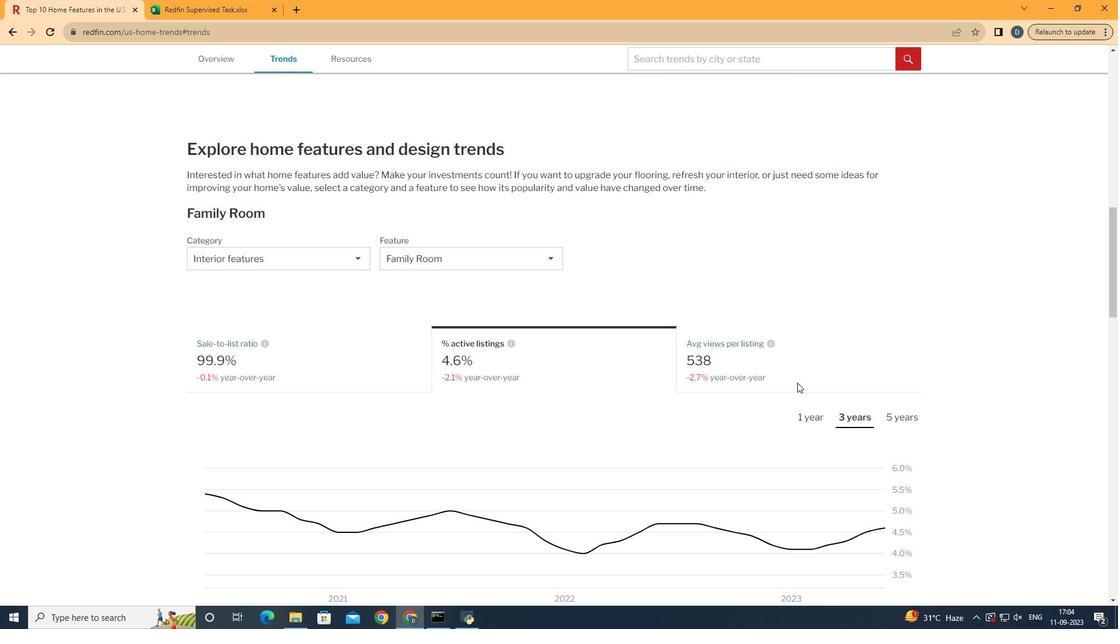 
Action: Mouse scrolled (656, 383) with delta (0, 0)
Screenshot: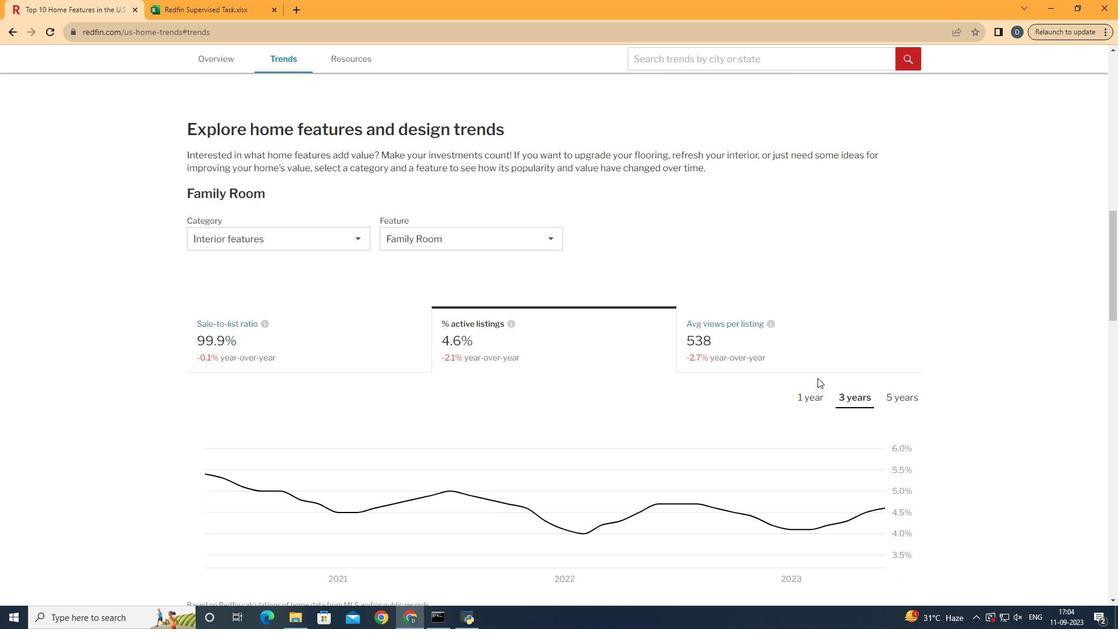 
Action: Mouse moved to (808, 390)
Screenshot: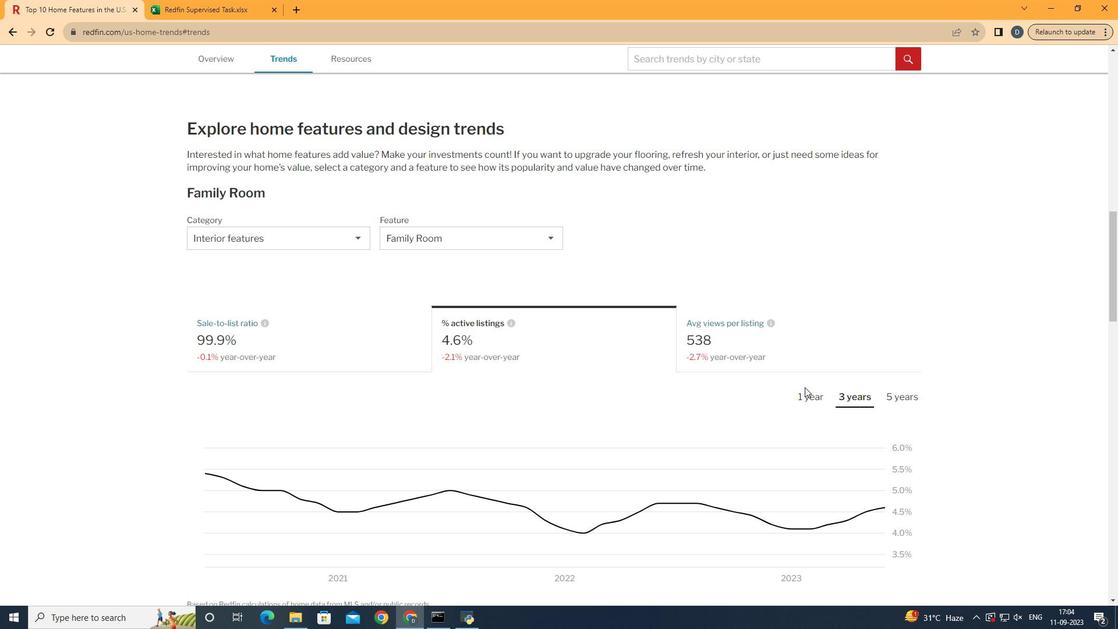 
Action: Mouse pressed left at (808, 390)
Screenshot: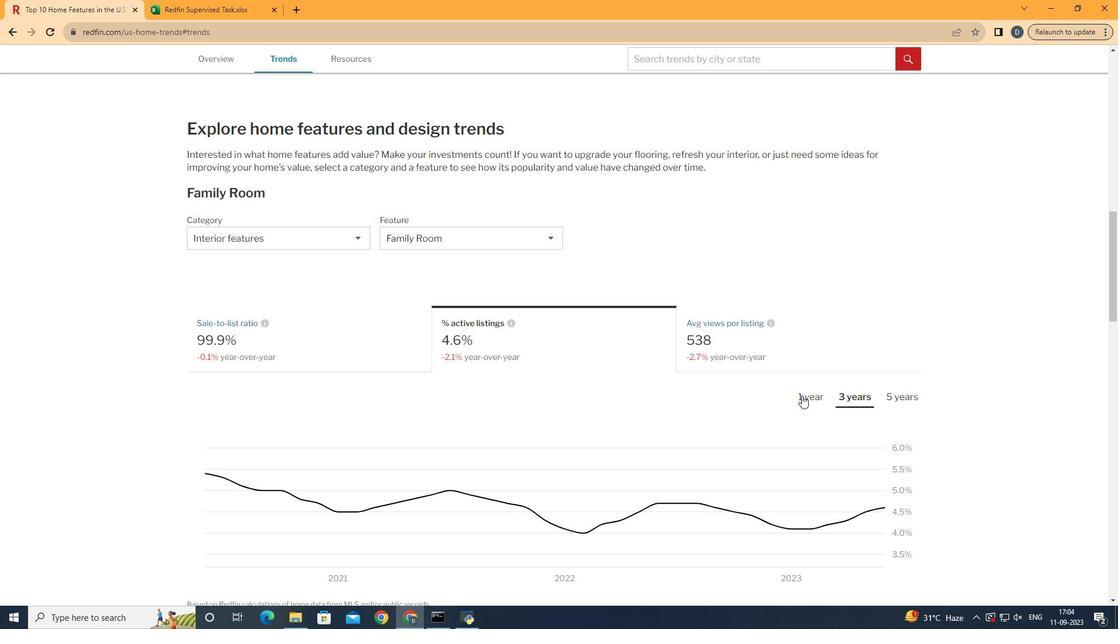 
Action: Mouse moved to (805, 399)
Screenshot: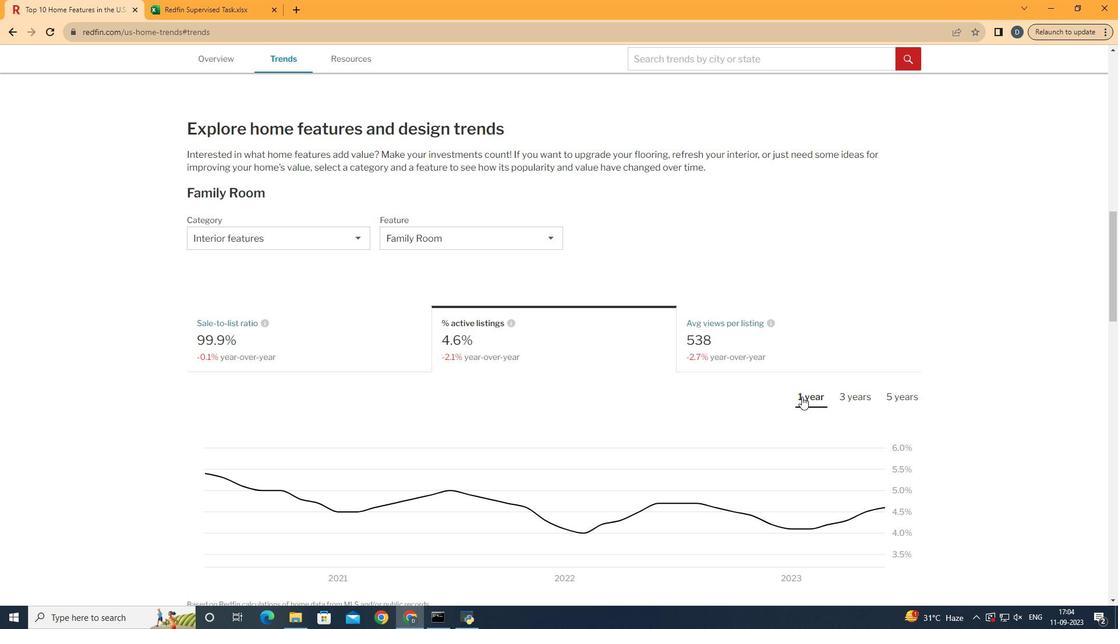 
Action: Mouse pressed left at (805, 399)
Screenshot: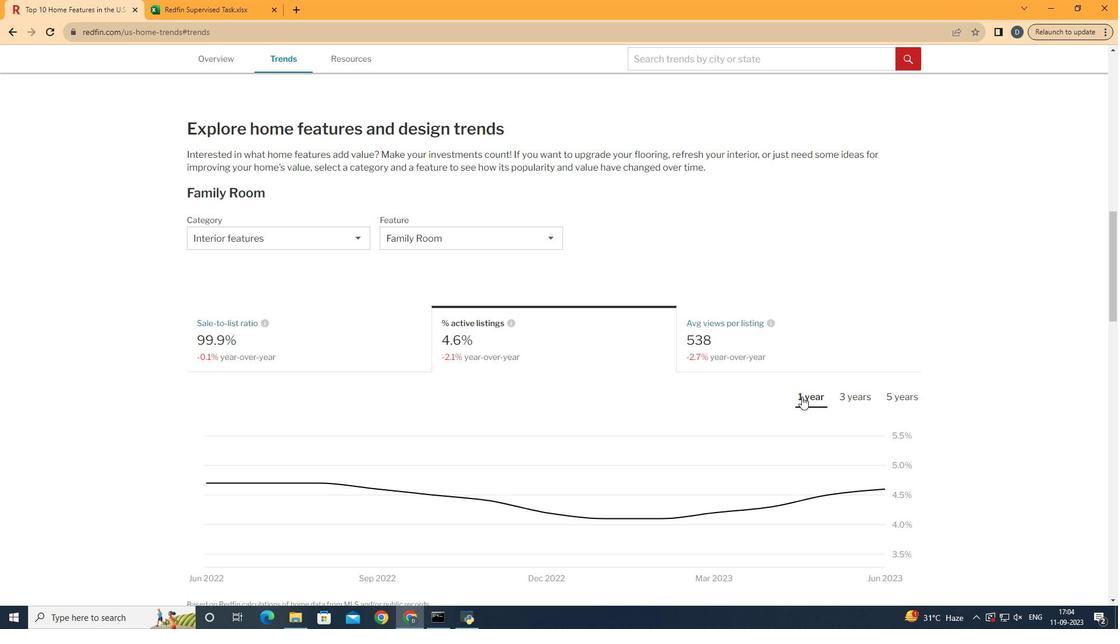 
Action: Mouse moved to (772, 414)
Screenshot: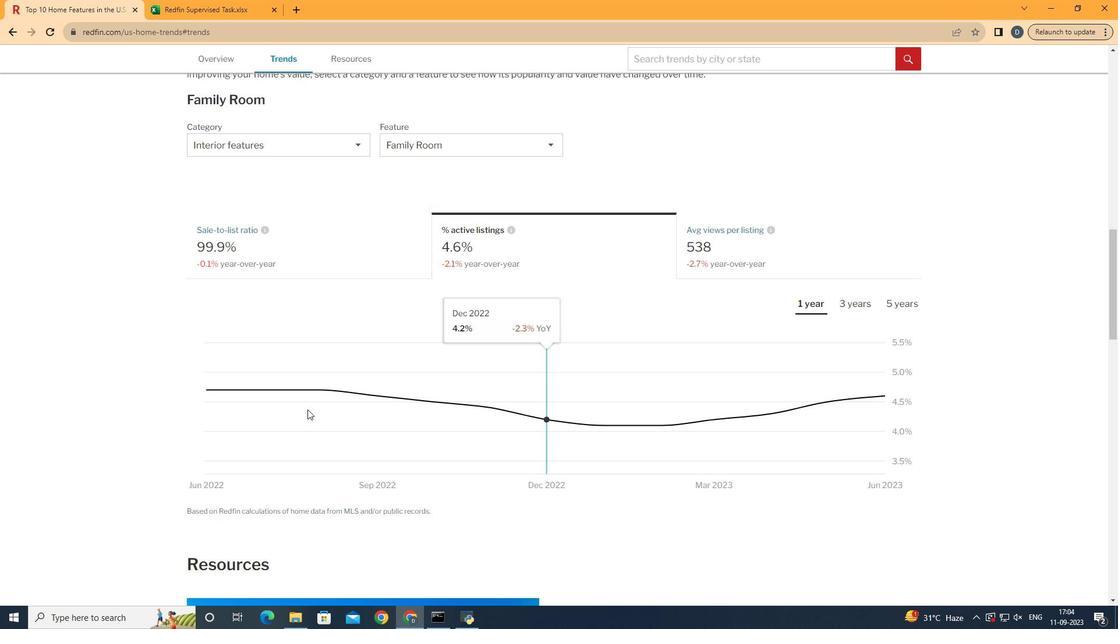 
Action: Mouse scrolled (772, 414) with delta (0, 0)
Screenshot: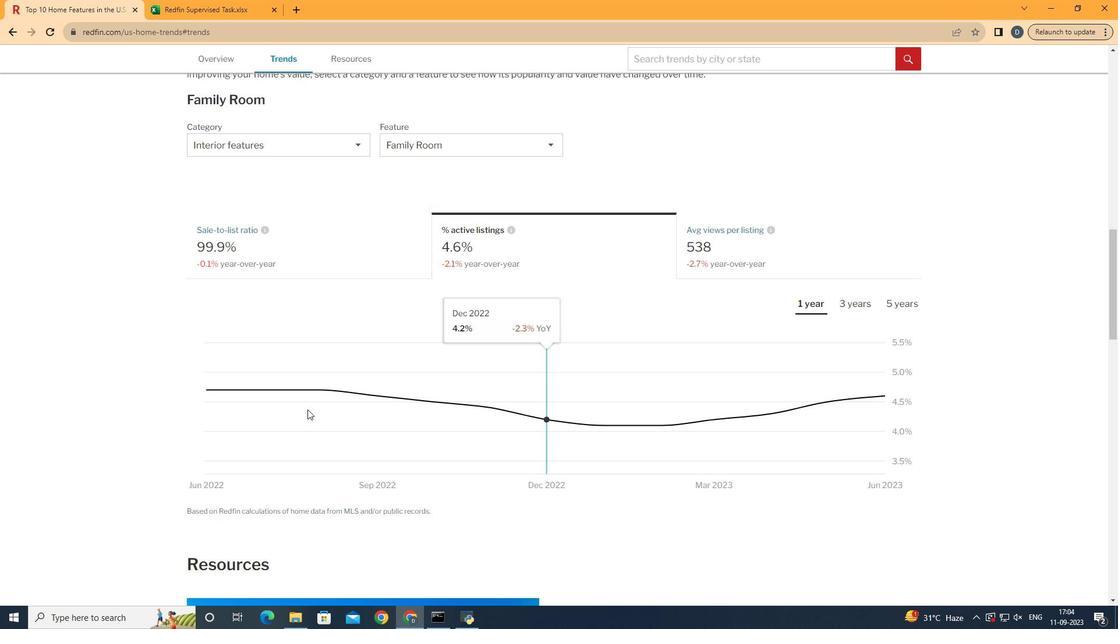 
Action: Mouse moved to (726, 415)
Screenshot: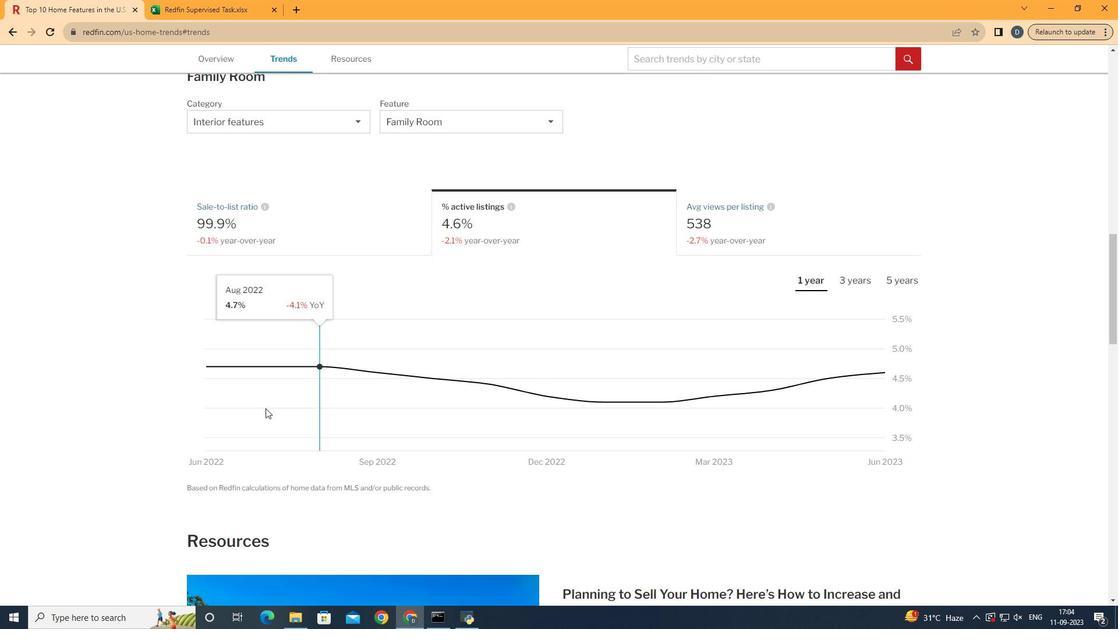 
Action: Mouse scrolled (726, 414) with delta (0, 0)
Screenshot: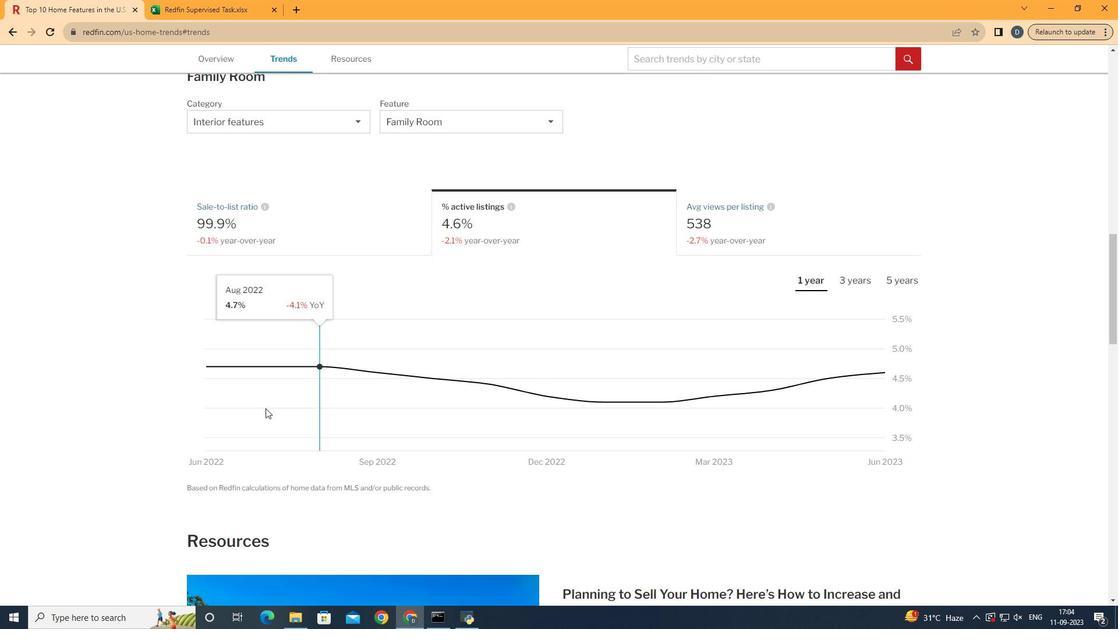 
Action: Mouse moved to (930, 370)
Screenshot: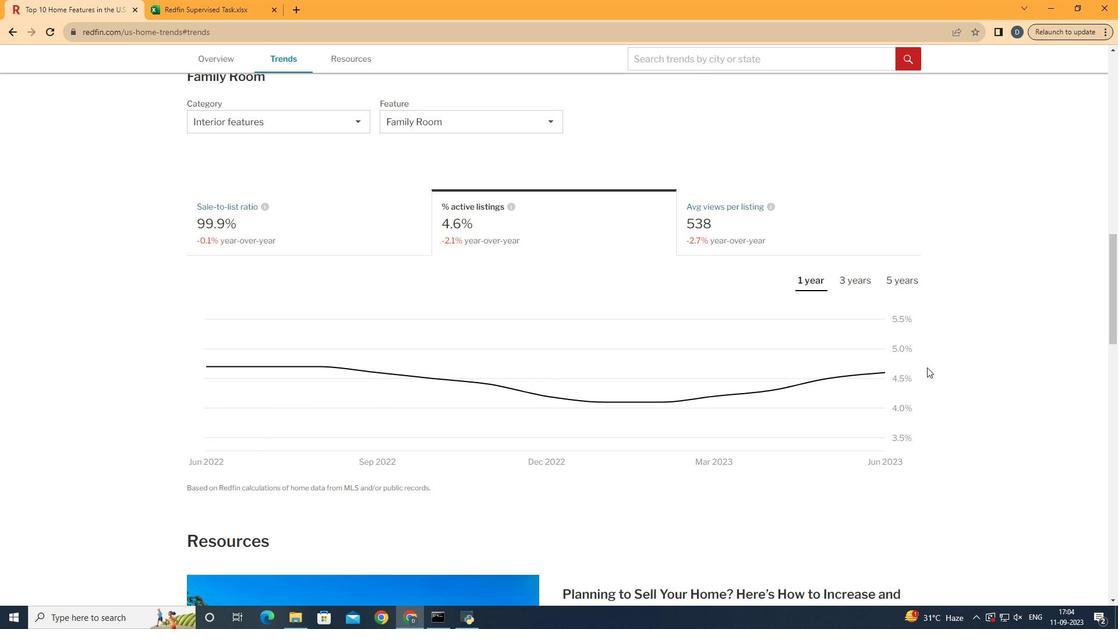 
